 Task: Add Attachment from Trello to Card Card0000000198 in Board Board0000000050 in Workspace WS0000000017 in Trello. Add Cover Blue to Card Card0000000198 in Board Board0000000050 in Workspace WS0000000017 in Trello. Add "Copy Card To …" Button titled Button0000000198 to "bottom" of the list "To Do" to Card Card0000000198 in Board Board0000000050 in Workspace WS0000000017 in Trello. Add Description DS0000000198 to Card Card0000000198 in Board Board0000000050 in Workspace WS0000000017 in Trello. Add Comment CM0000000198 to Card Card0000000198 in Board Board0000000050 in Workspace WS0000000017 in Trello
Action: Mouse moved to (342, 335)
Screenshot: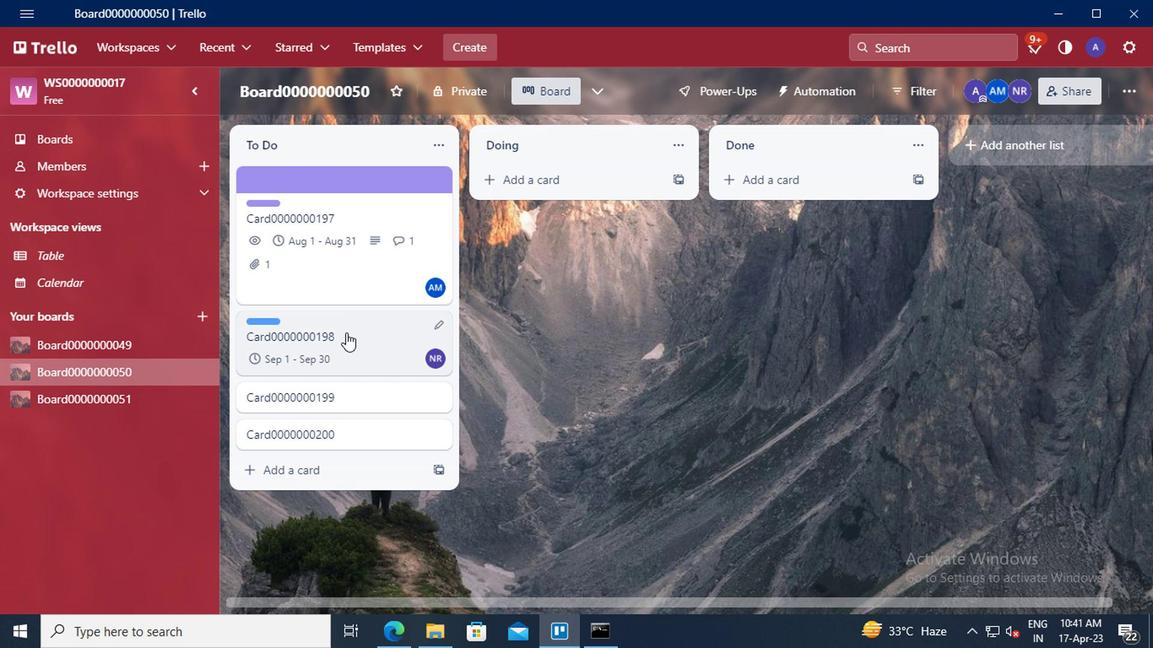 
Action: Mouse pressed left at (342, 335)
Screenshot: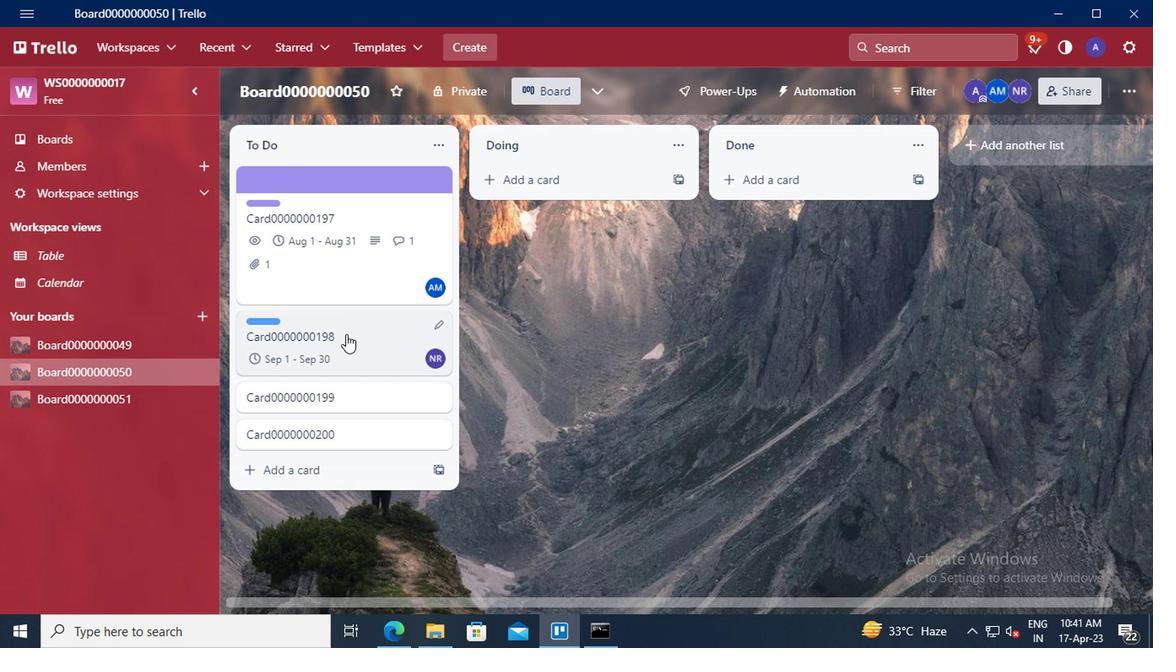 
Action: Mouse moved to (786, 362)
Screenshot: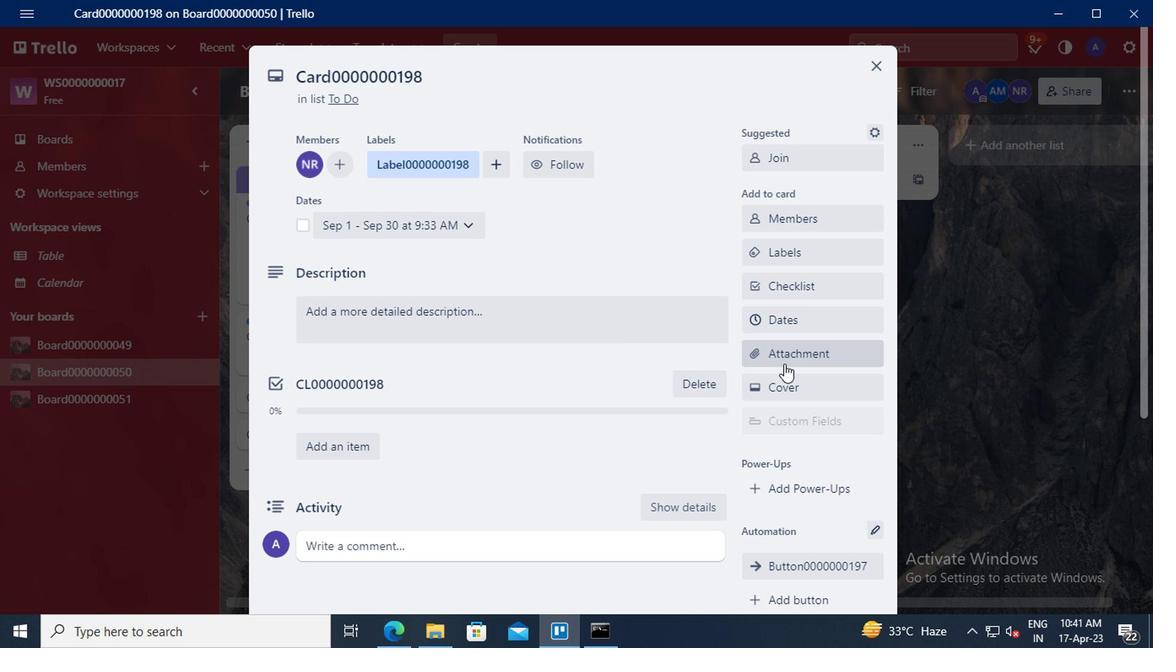
Action: Mouse pressed left at (786, 362)
Screenshot: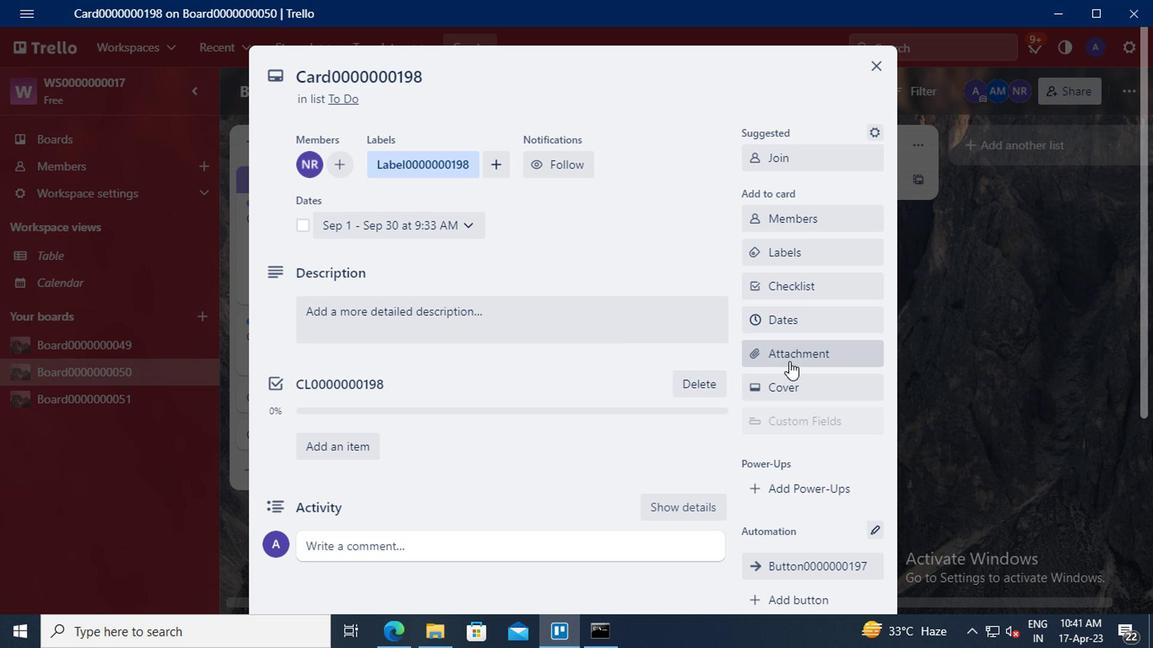 
Action: Mouse moved to (778, 180)
Screenshot: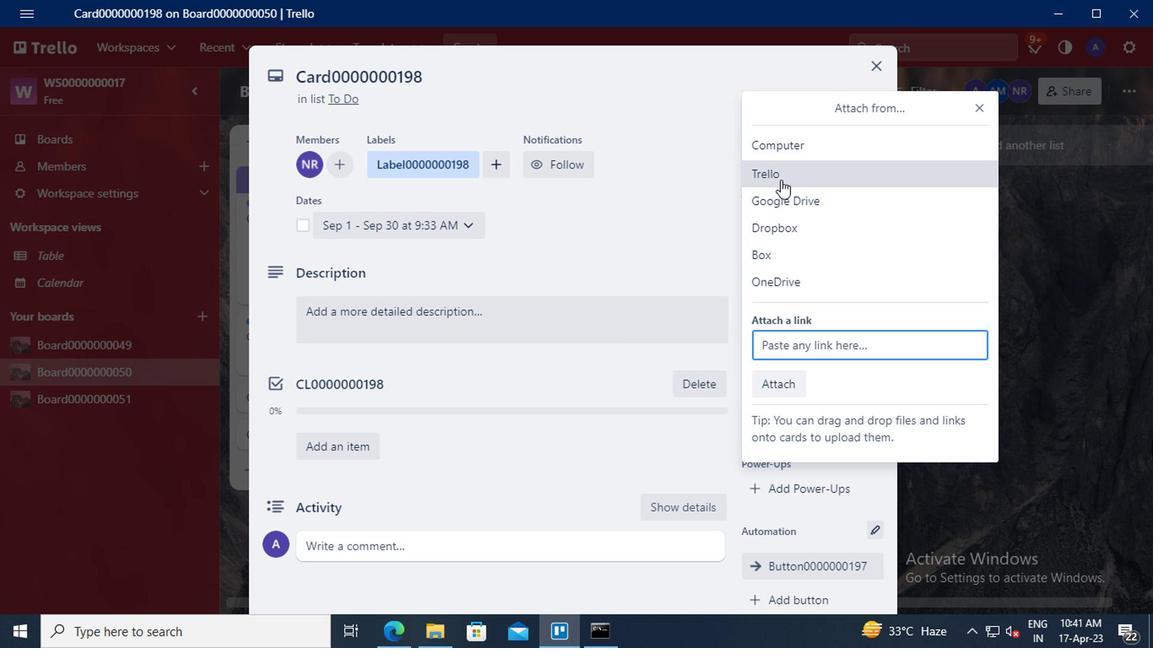 
Action: Mouse pressed left at (778, 180)
Screenshot: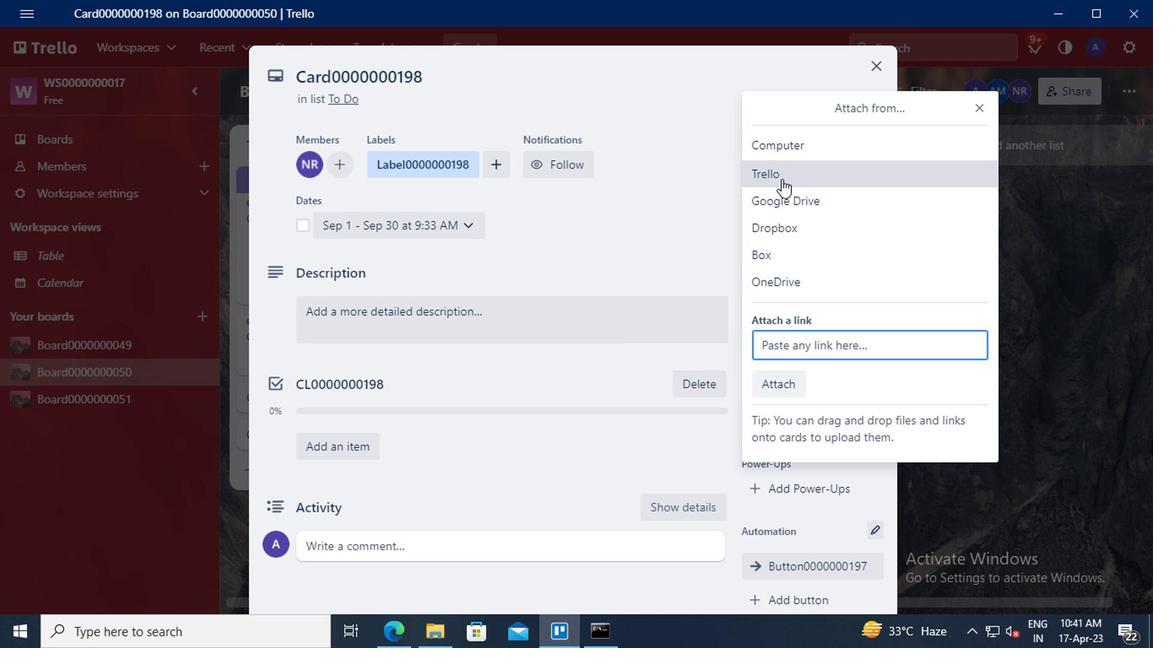 
Action: Mouse moved to (781, 207)
Screenshot: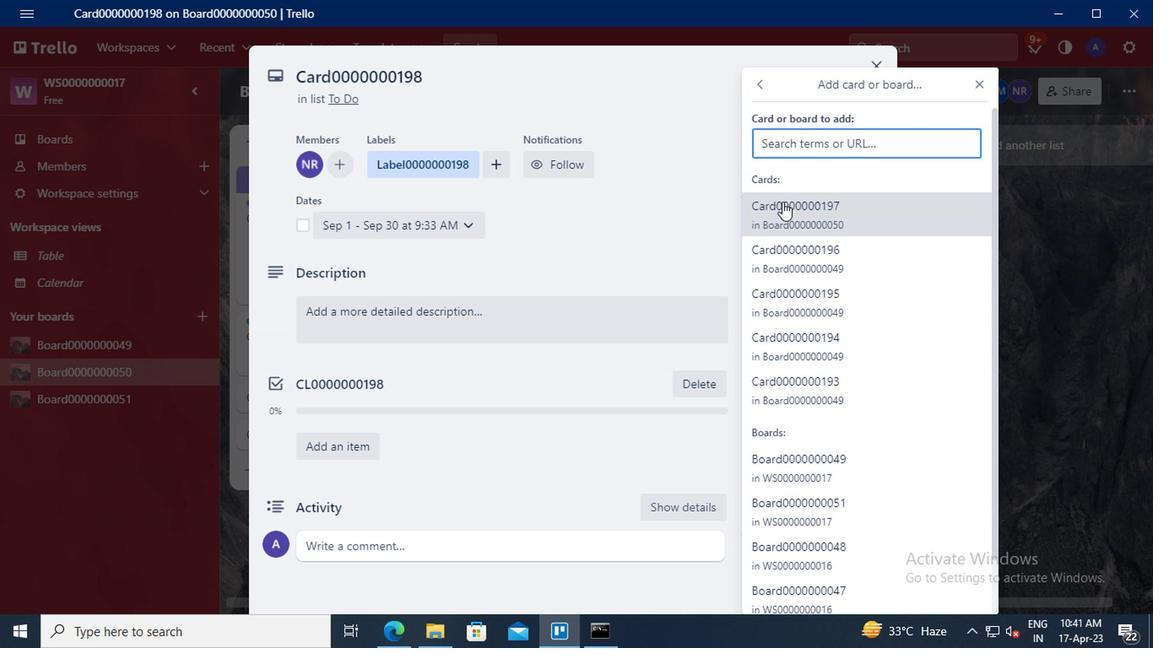 
Action: Mouse pressed left at (781, 207)
Screenshot: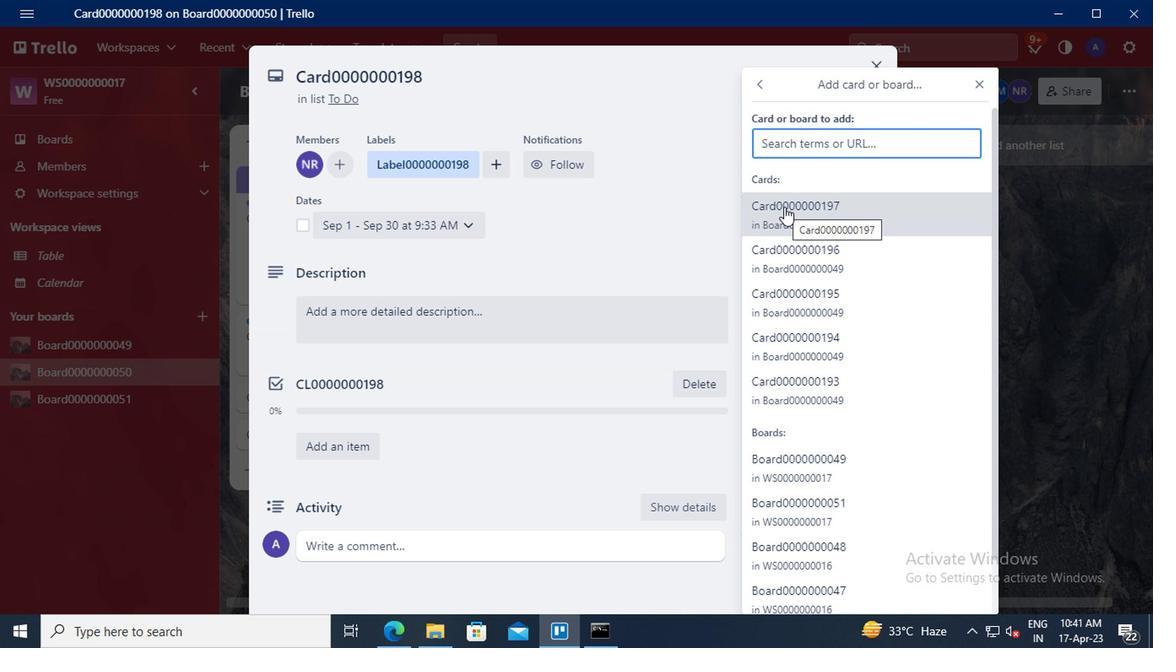 
Action: Mouse moved to (785, 386)
Screenshot: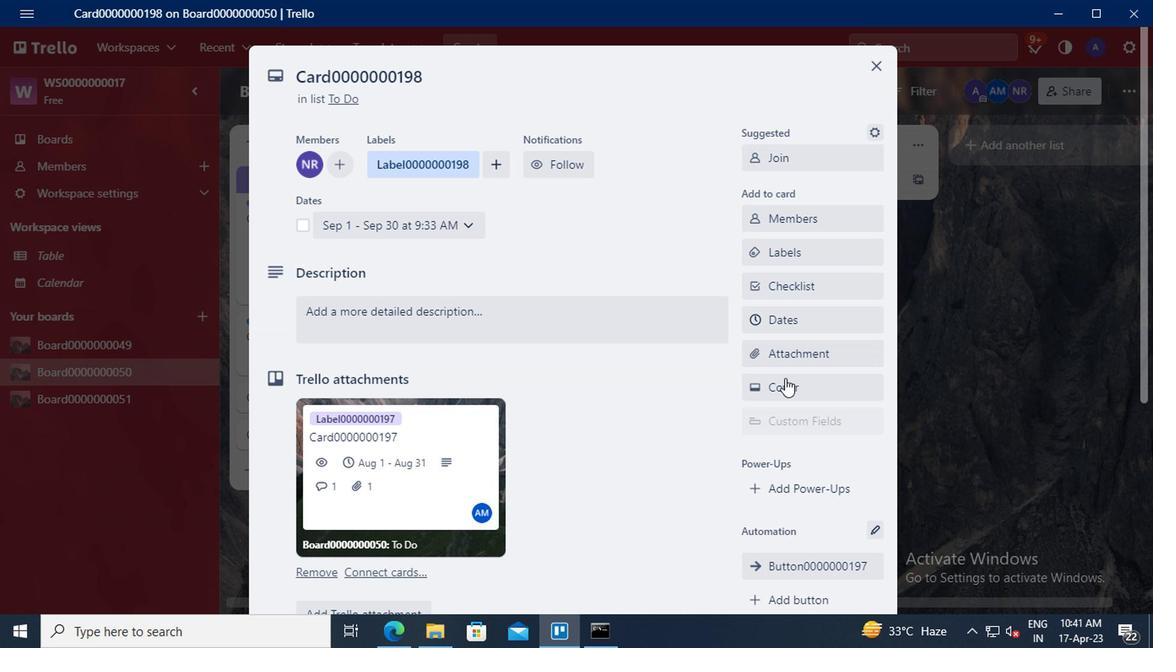 
Action: Mouse pressed left at (785, 386)
Screenshot: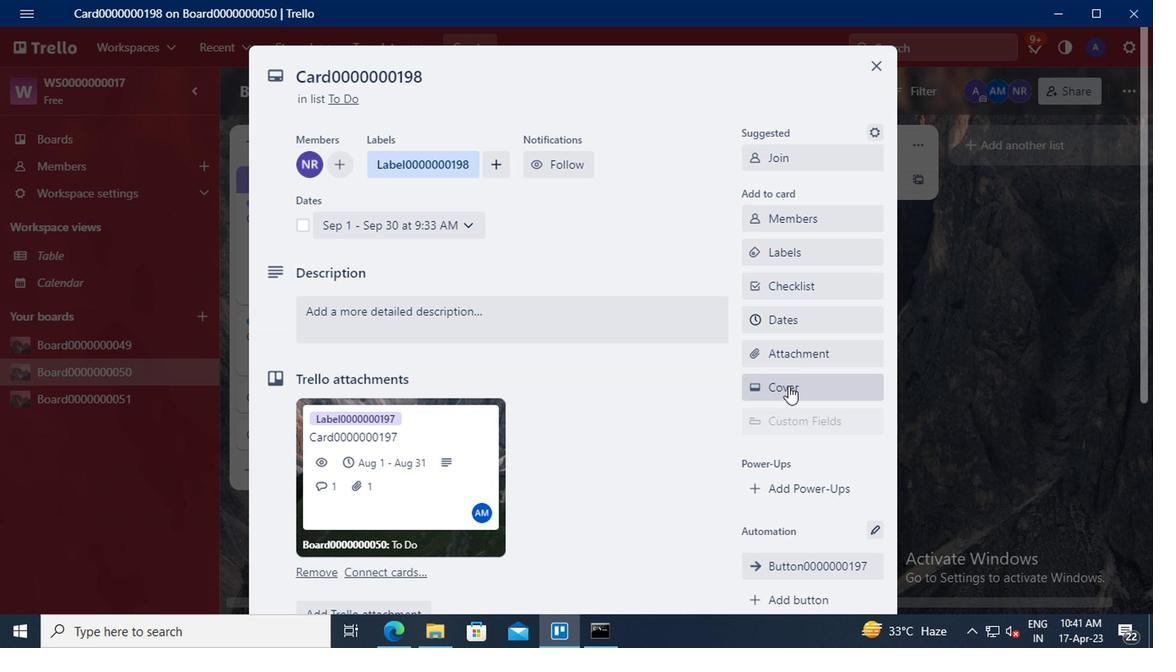 
Action: Mouse moved to (769, 315)
Screenshot: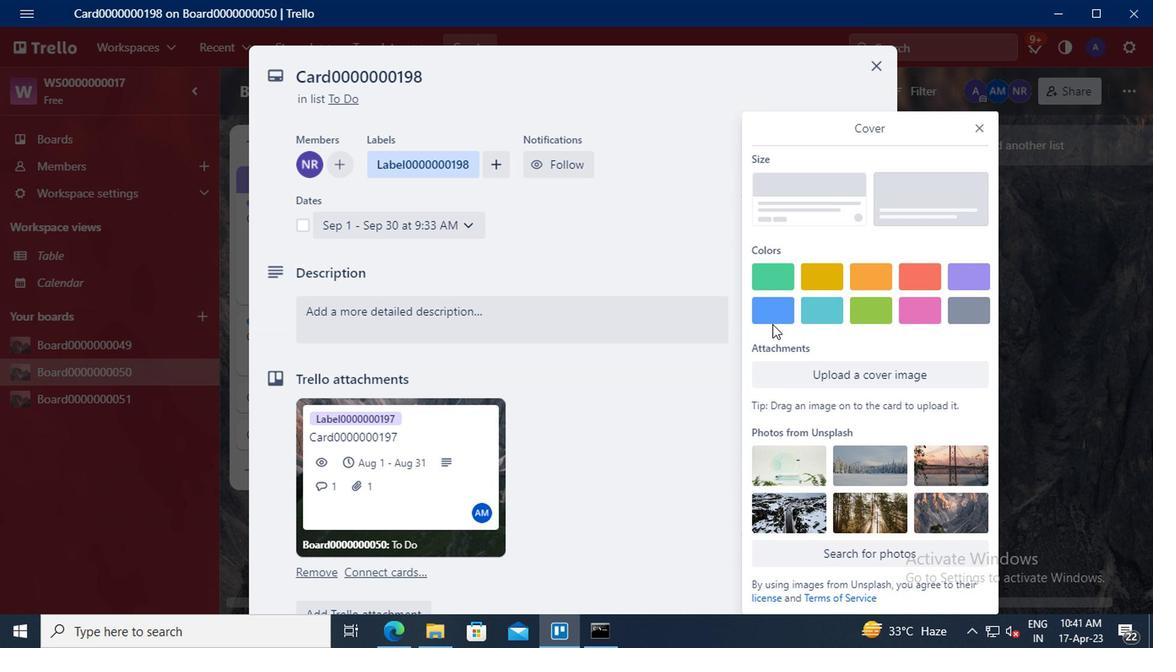 
Action: Mouse pressed left at (769, 315)
Screenshot: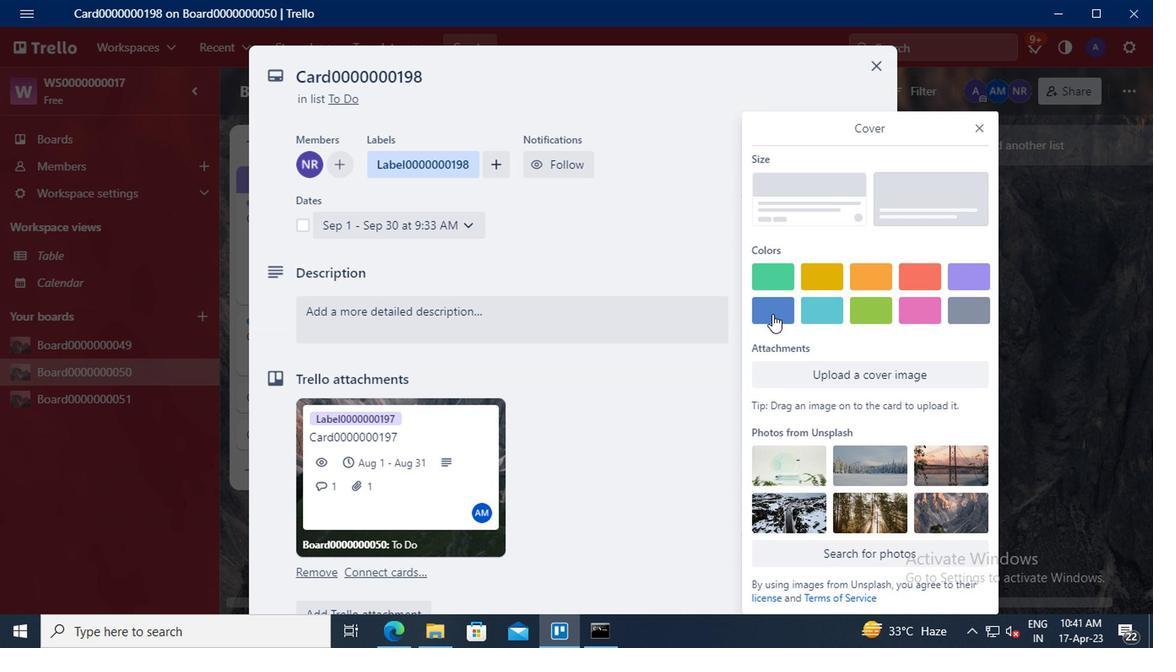 
Action: Mouse moved to (979, 99)
Screenshot: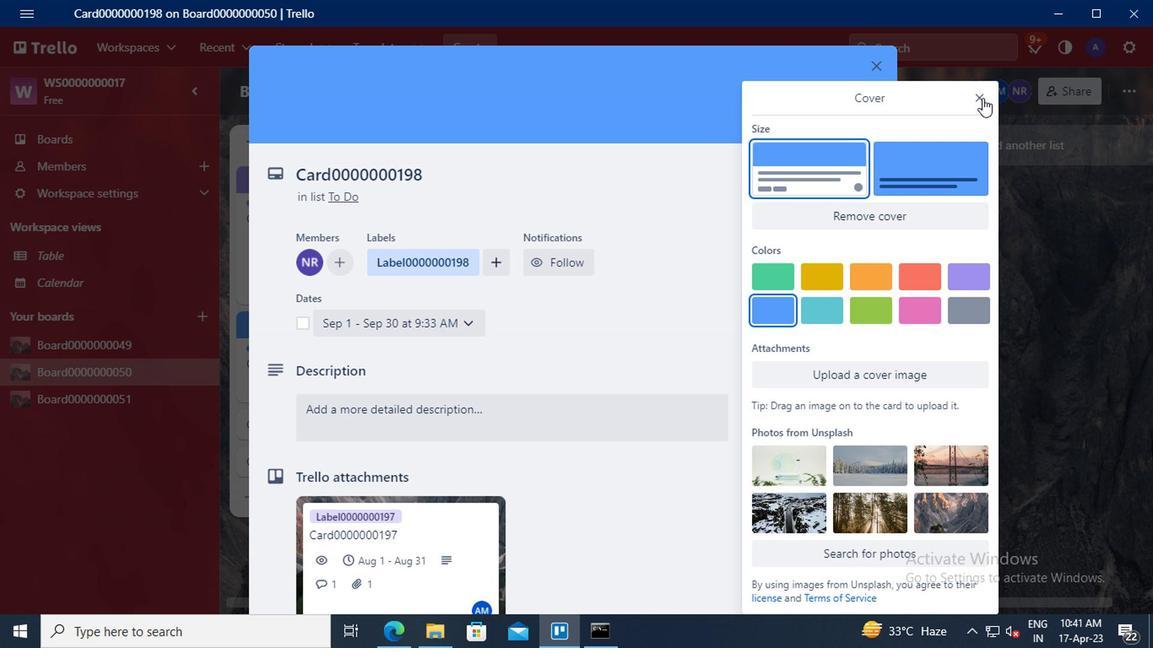 
Action: Mouse pressed left at (979, 99)
Screenshot: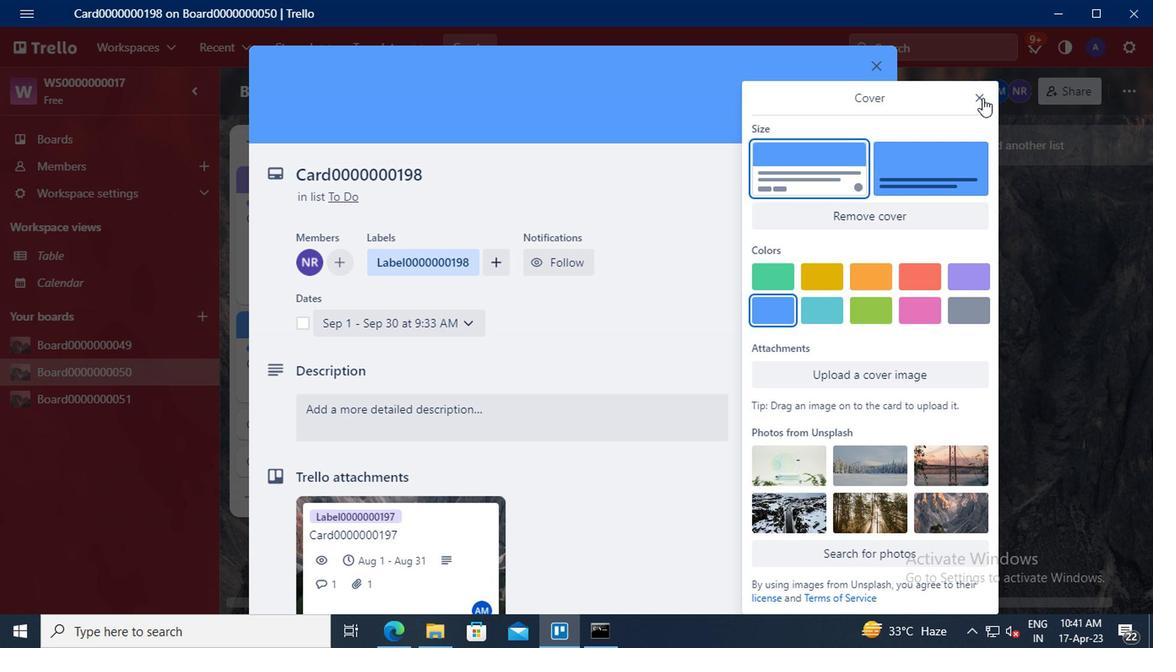 
Action: Mouse moved to (805, 295)
Screenshot: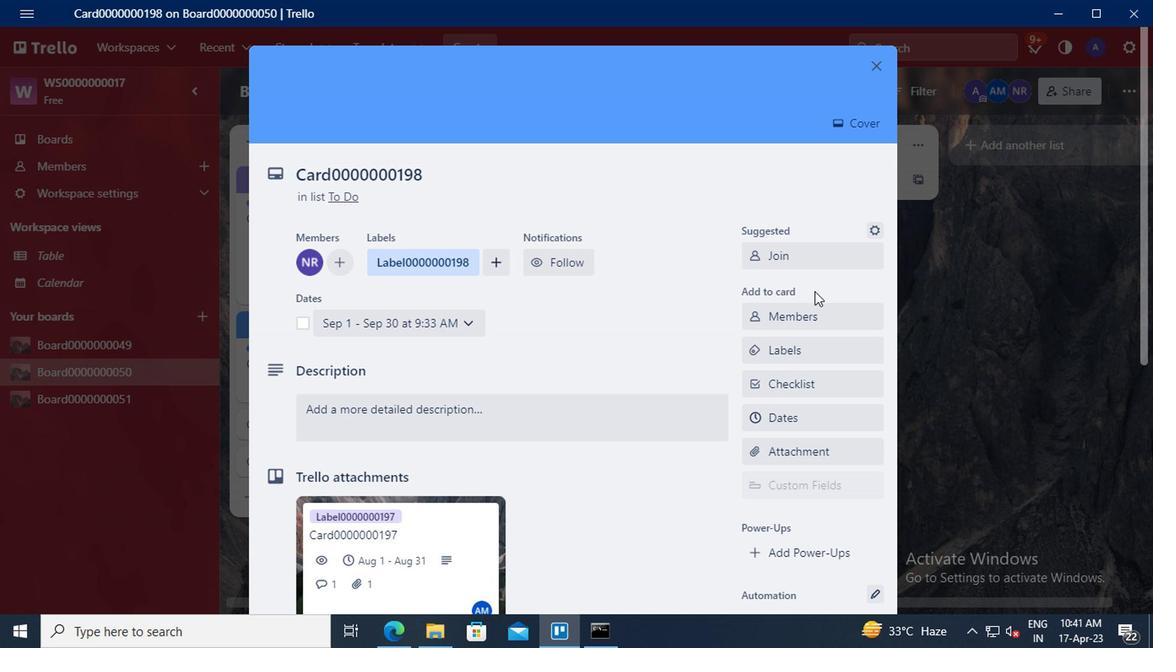 
Action: Mouse scrolled (805, 294) with delta (0, 0)
Screenshot: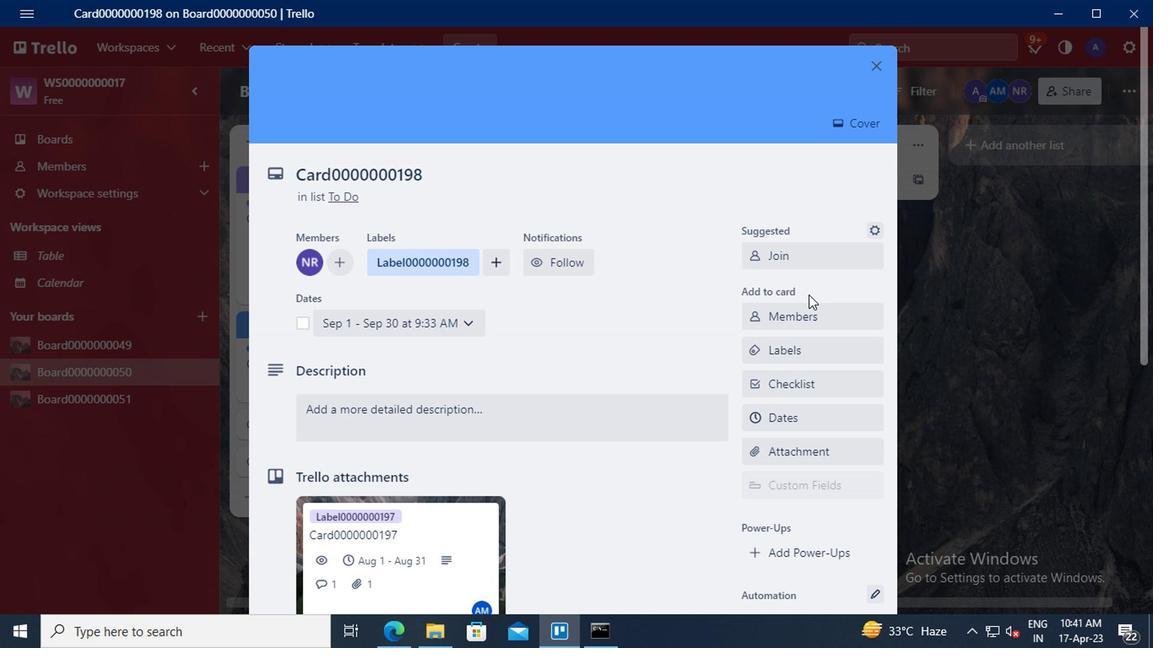 
Action: Mouse scrolled (805, 294) with delta (0, 0)
Screenshot: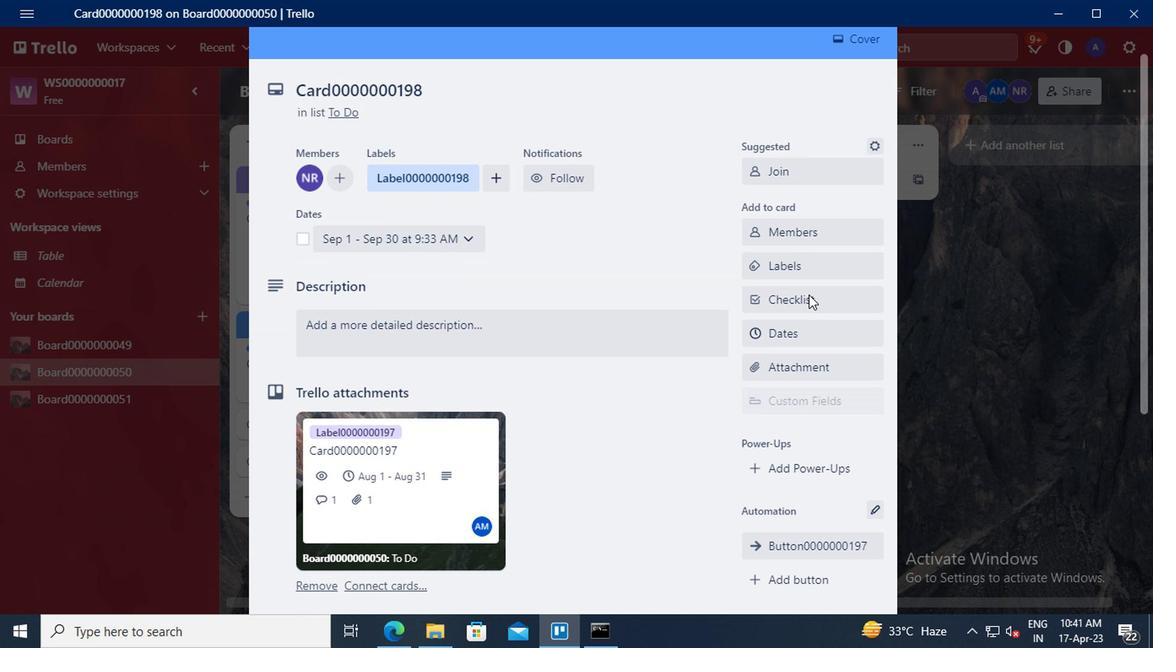 
Action: Mouse scrolled (805, 294) with delta (0, 0)
Screenshot: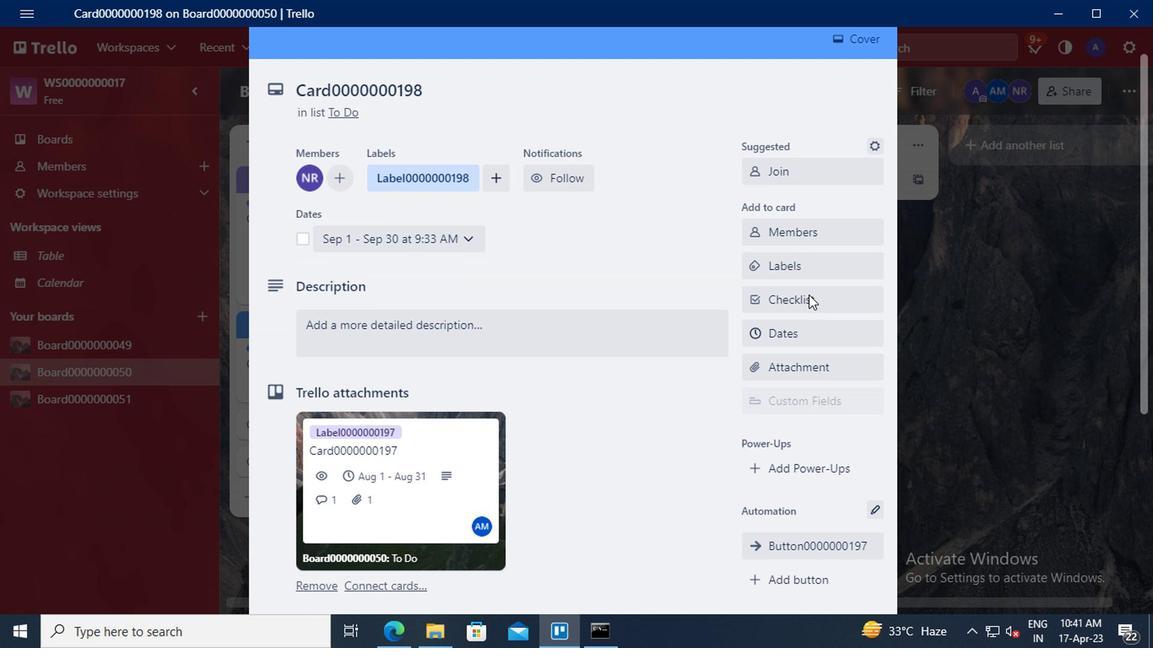 
Action: Mouse moved to (800, 411)
Screenshot: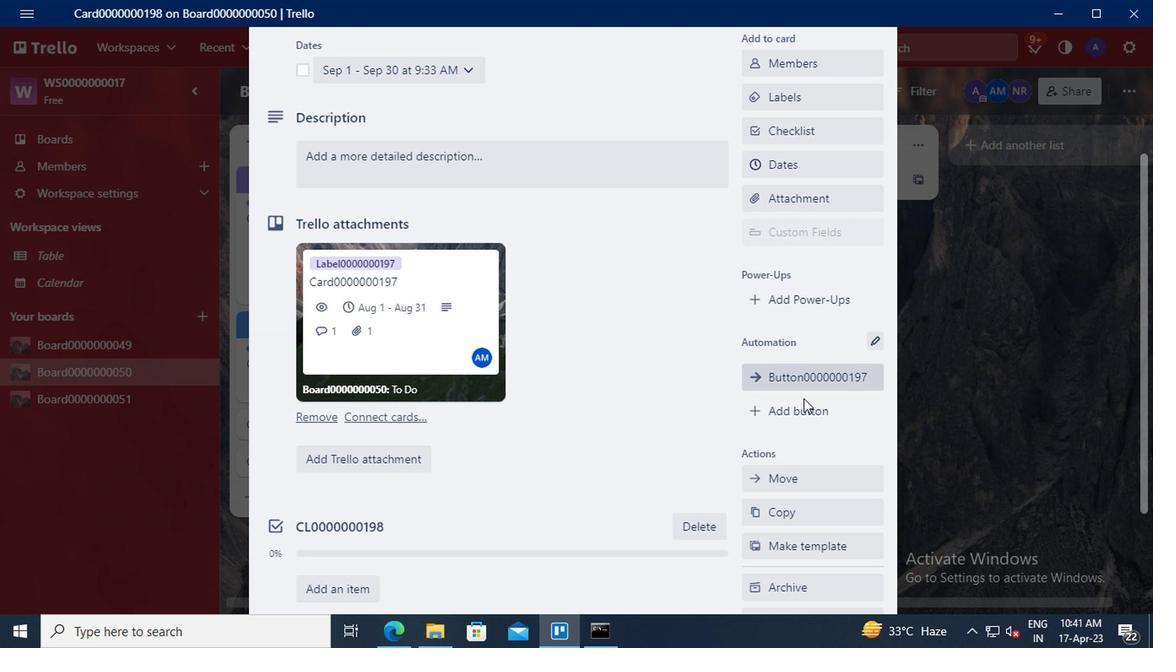 
Action: Mouse pressed left at (800, 411)
Screenshot: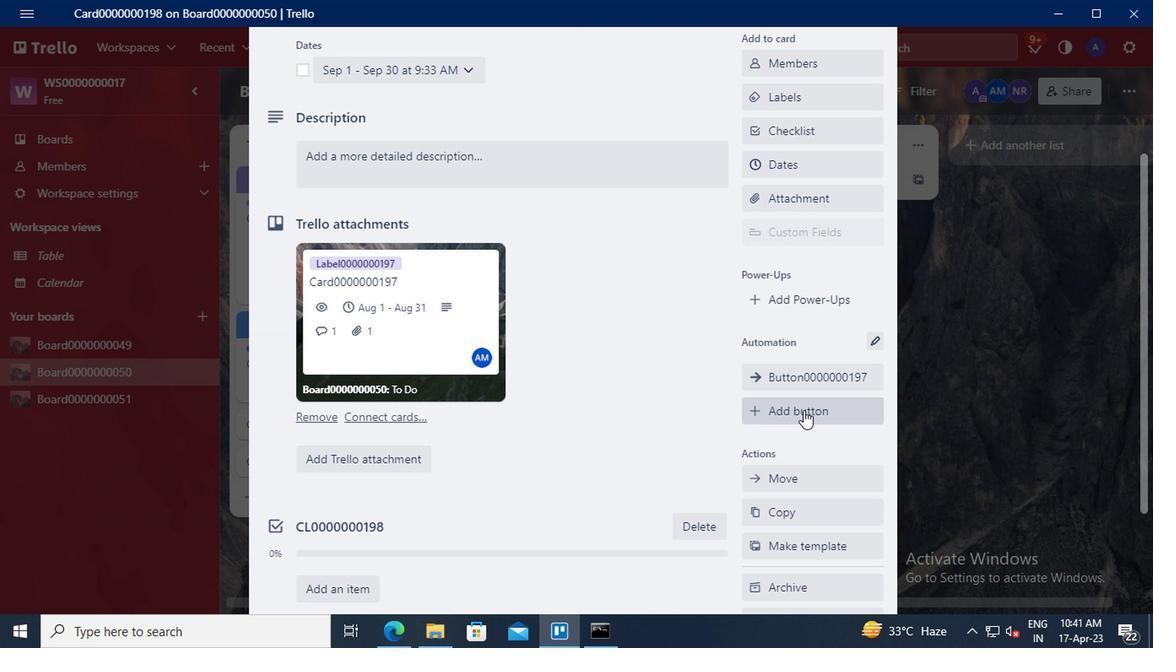 
Action: Mouse moved to (805, 195)
Screenshot: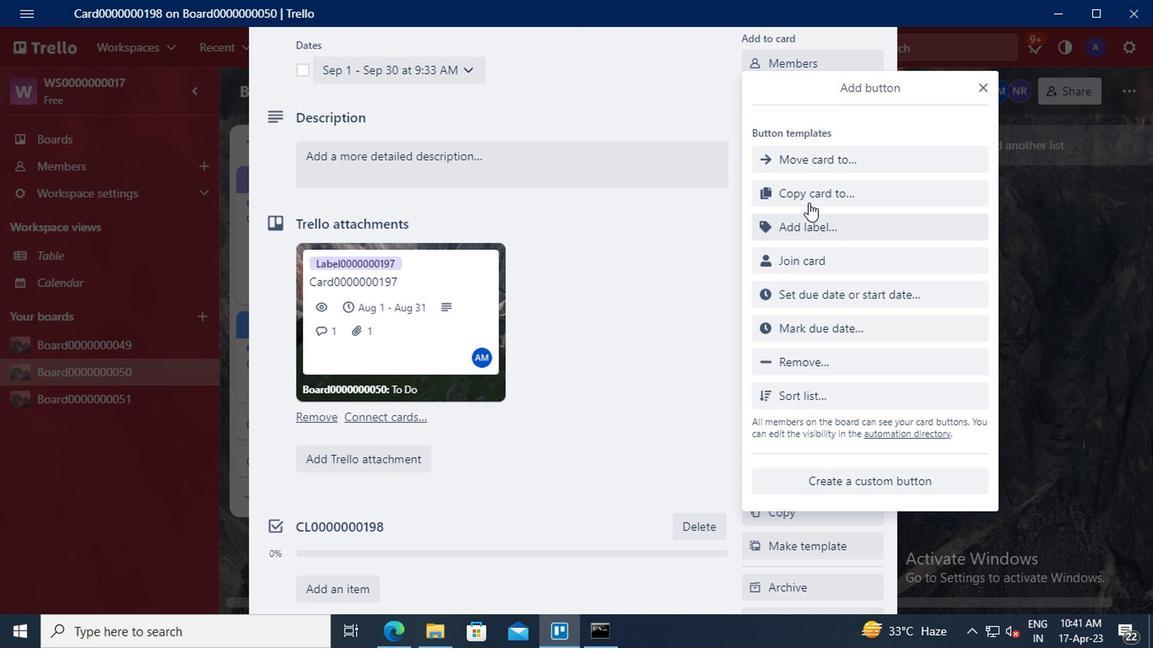 
Action: Mouse pressed left at (805, 195)
Screenshot: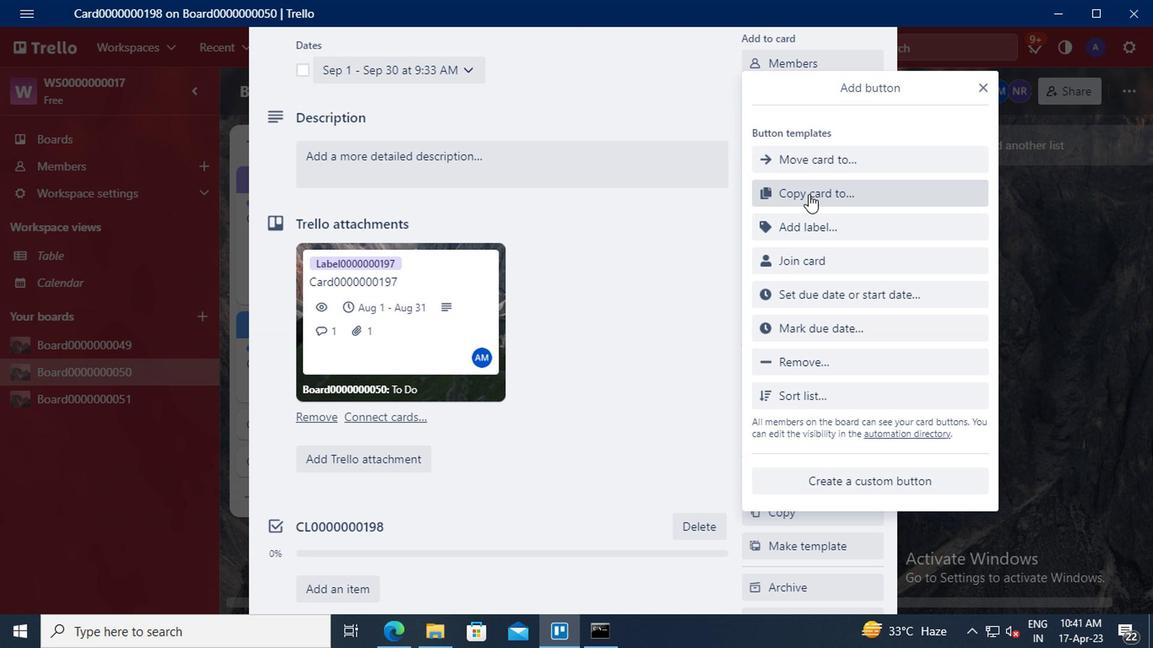 
Action: Mouse moved to (800, 157)
Screenshot: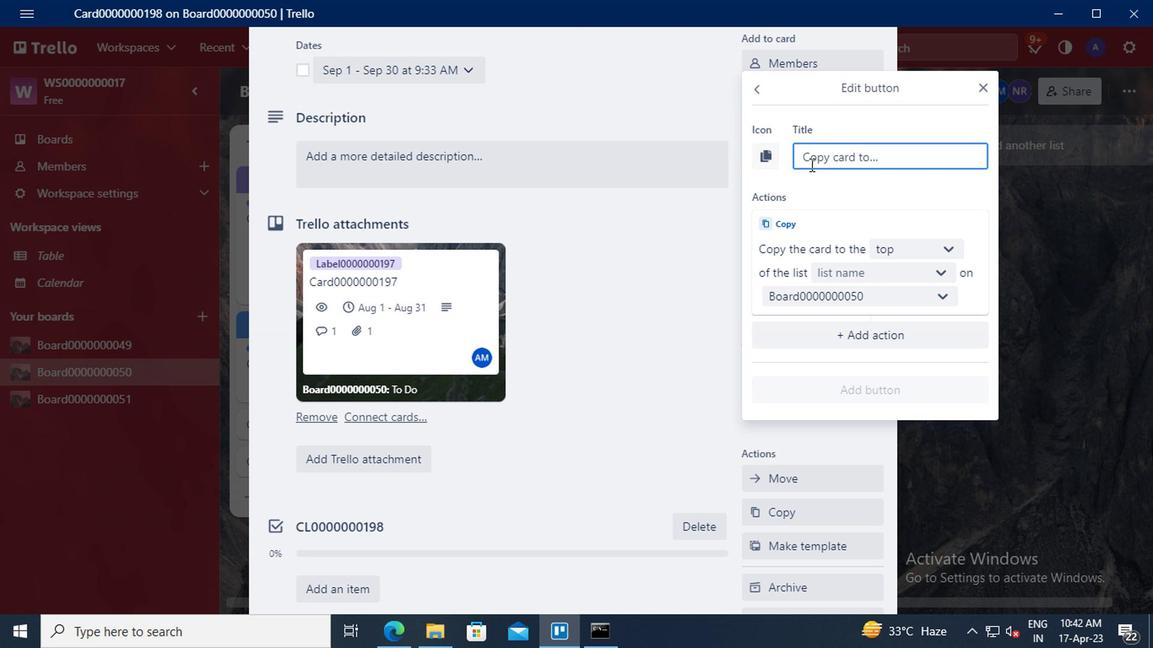 
Action: Mouse pressed left at (800, 157)
Screenshot: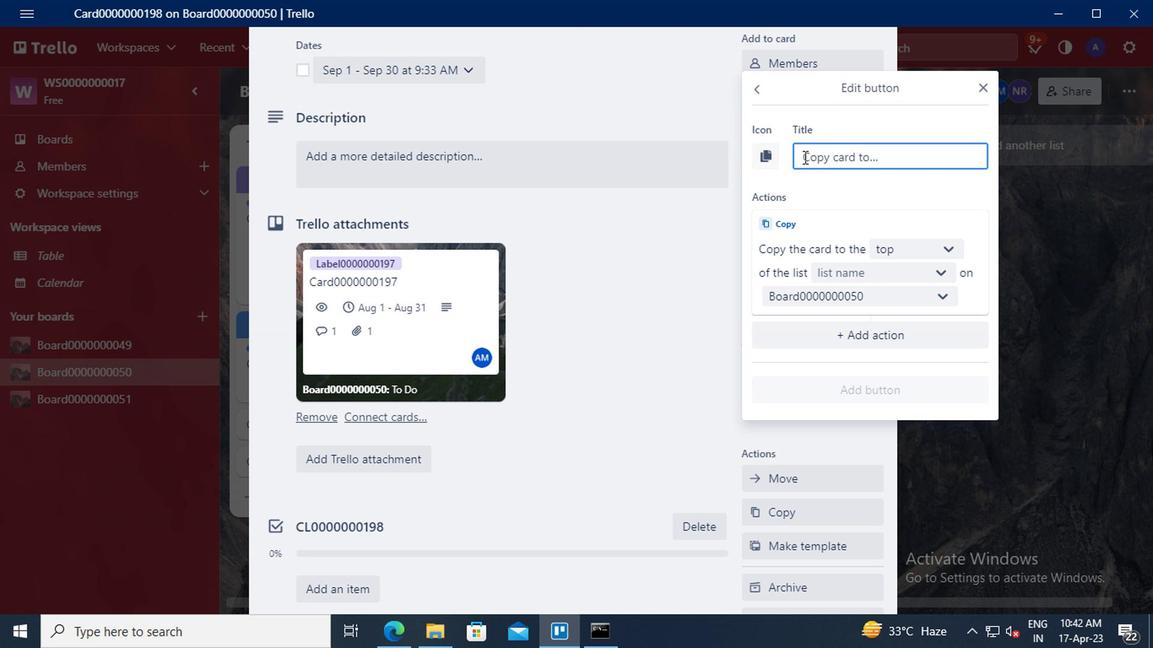 
Action: Mouse moved to (821, 162)
Screenshot: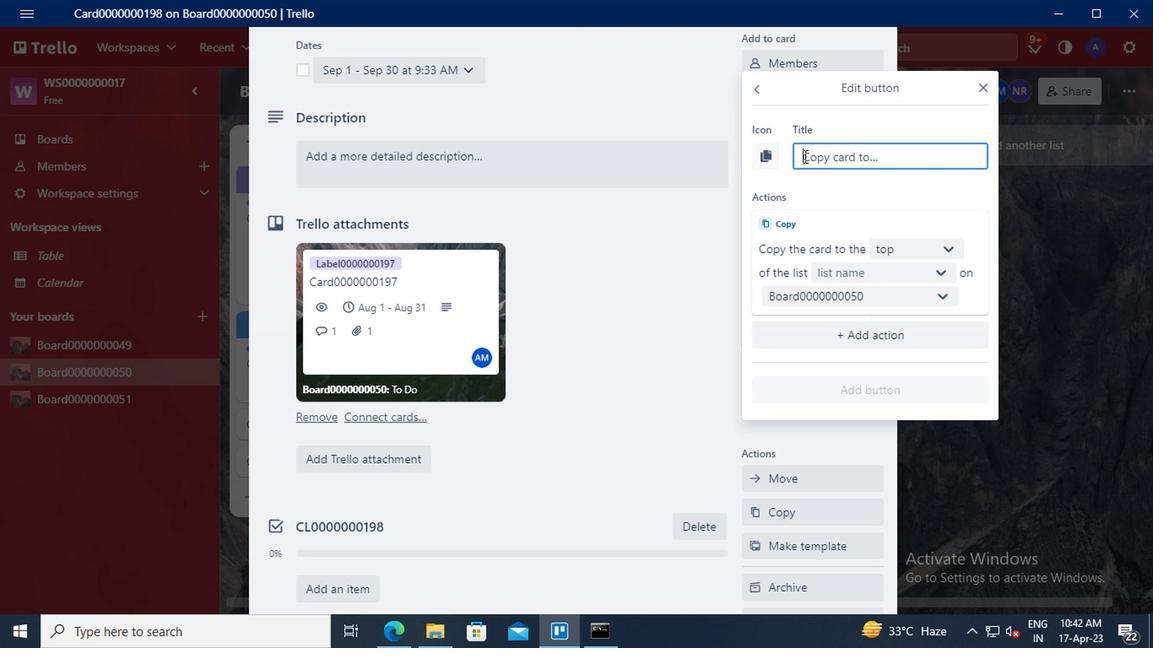 
Action: Key pressed <Key.shift>BUTTON0000000198
Screenshot: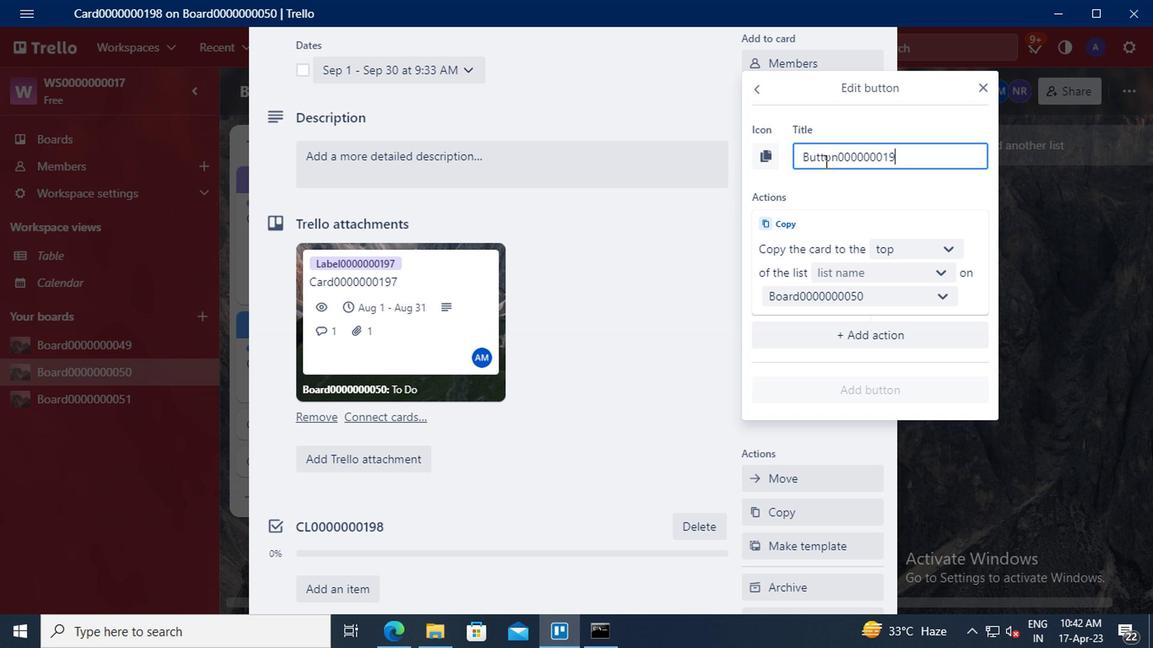 
Action: Mouse moved to (882, 247)
Screenshot: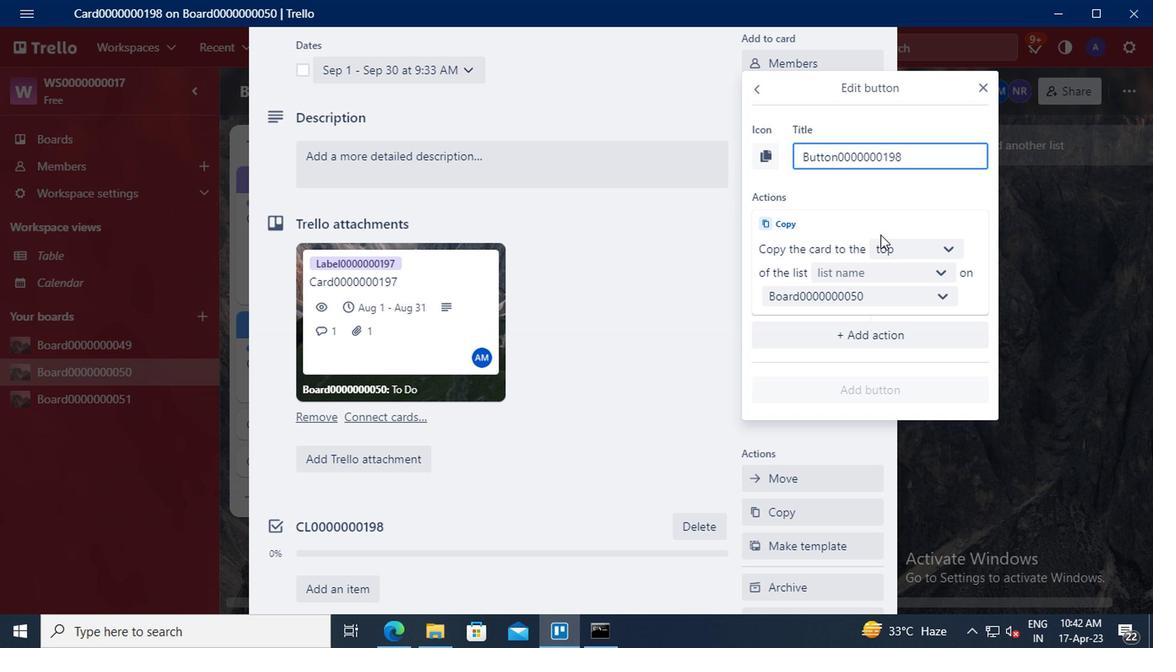 
Action: Mouse pressed left at (882, 247)
Screenshot: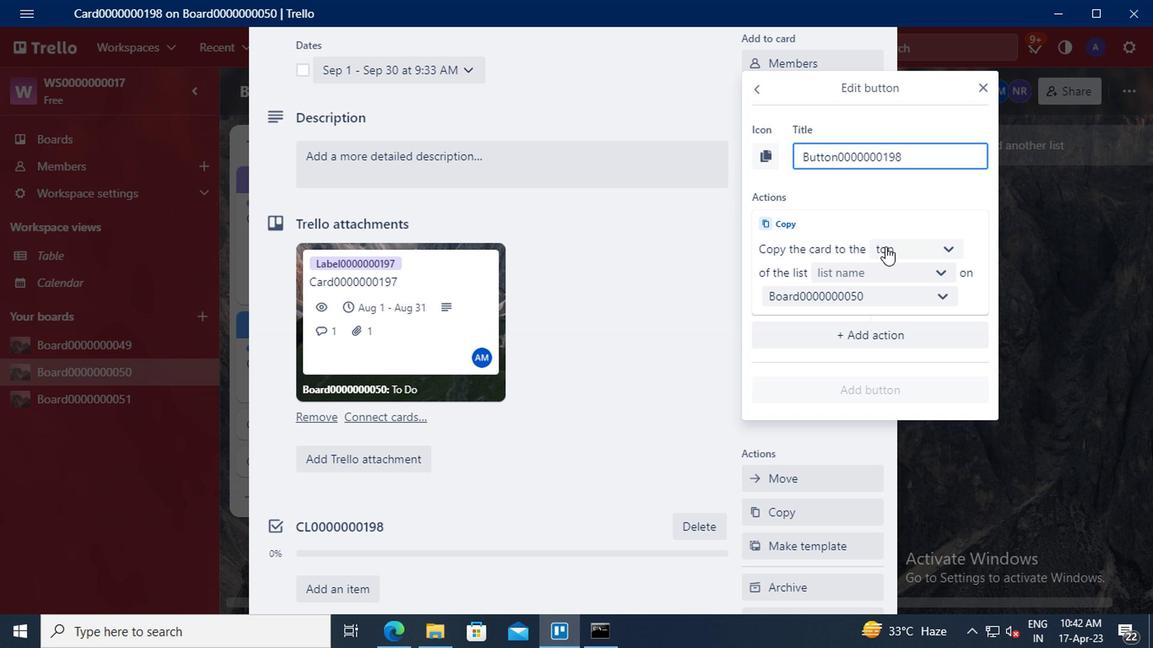 
Action: Mouse moved to (886, 313)
Screenshot: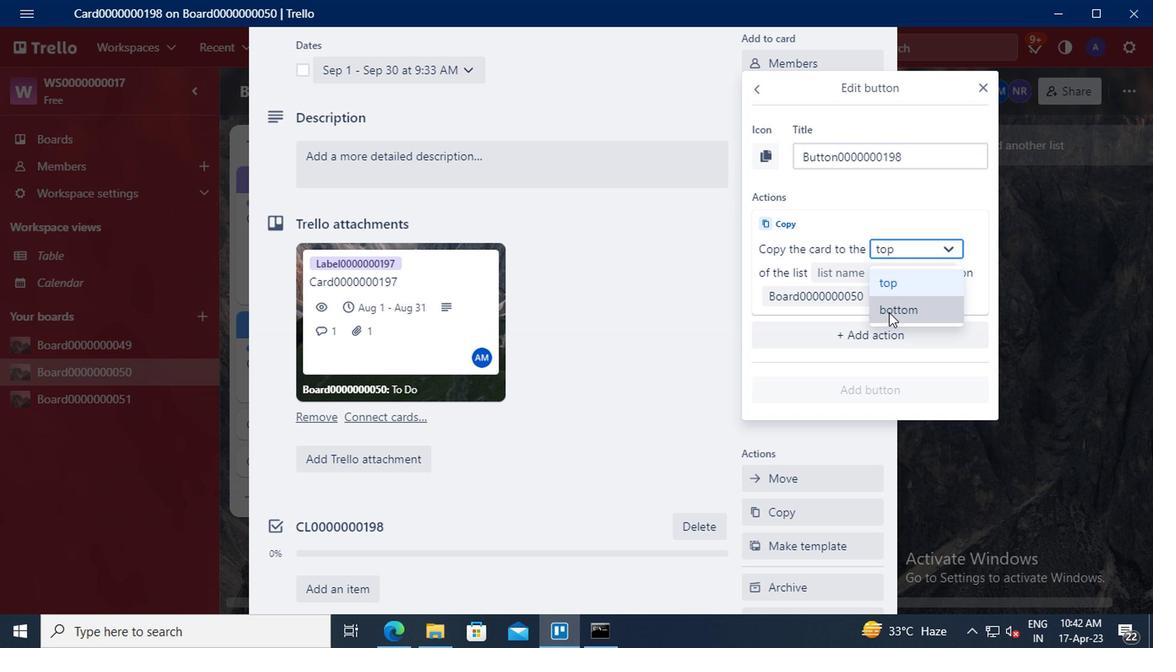 
Action: Mouse pressed left at (886, 313)
Screenshot: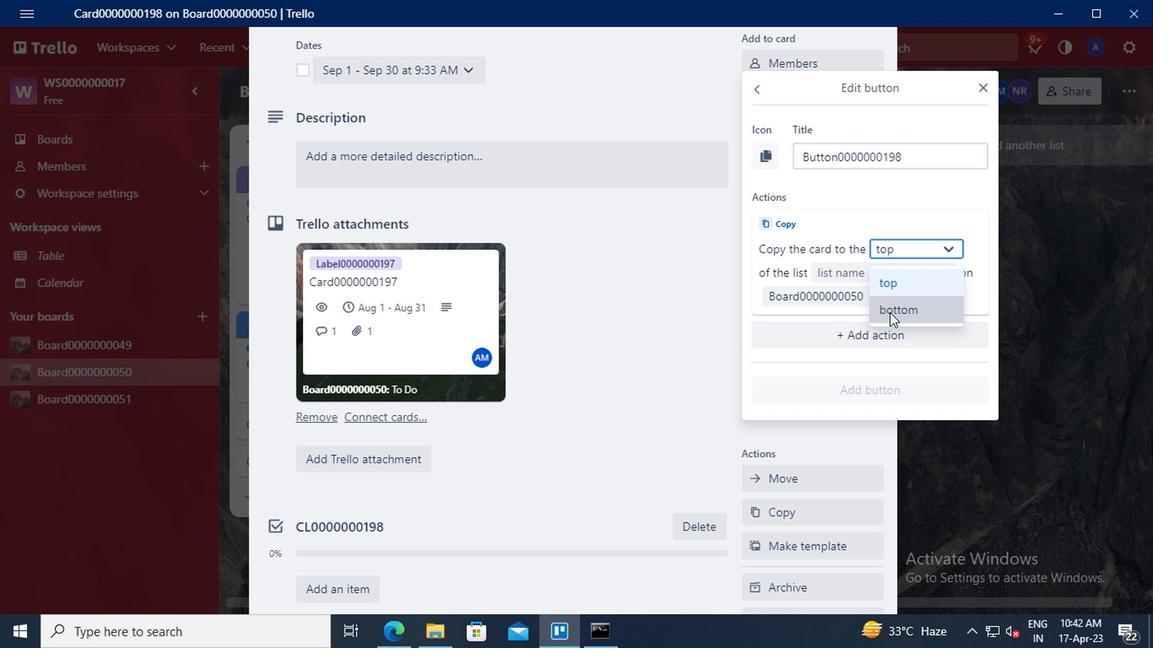 
Action: Mouse moved to (860, 273)
Screenshot: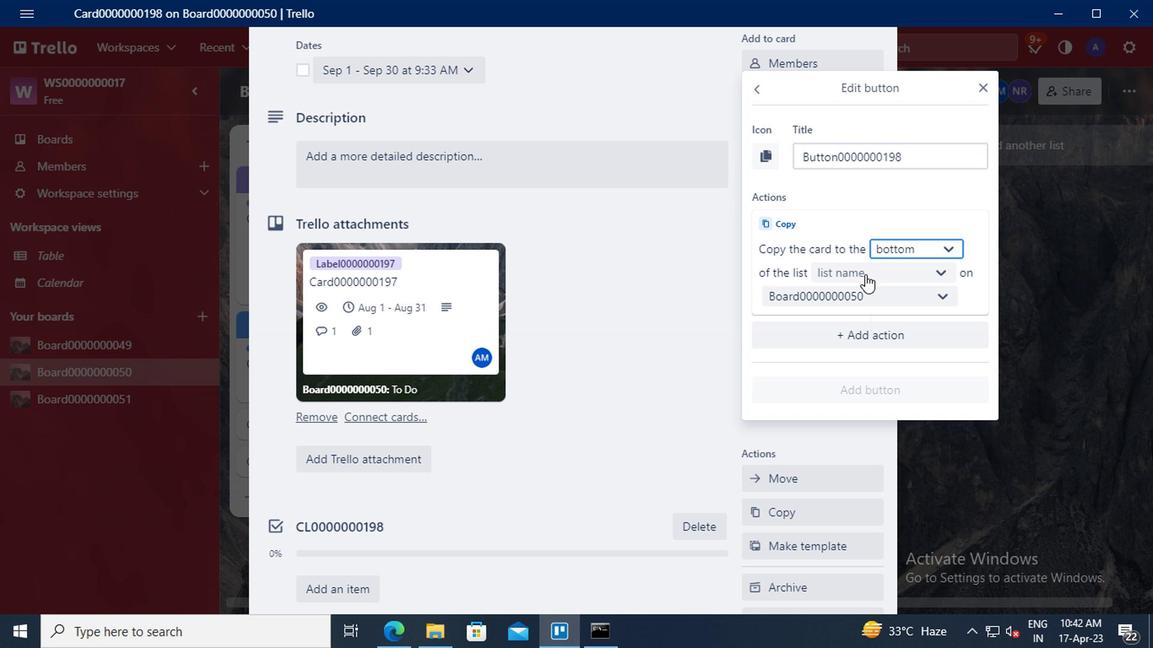 
Action: Mouse pressed left at (860, 273)
Screenshot: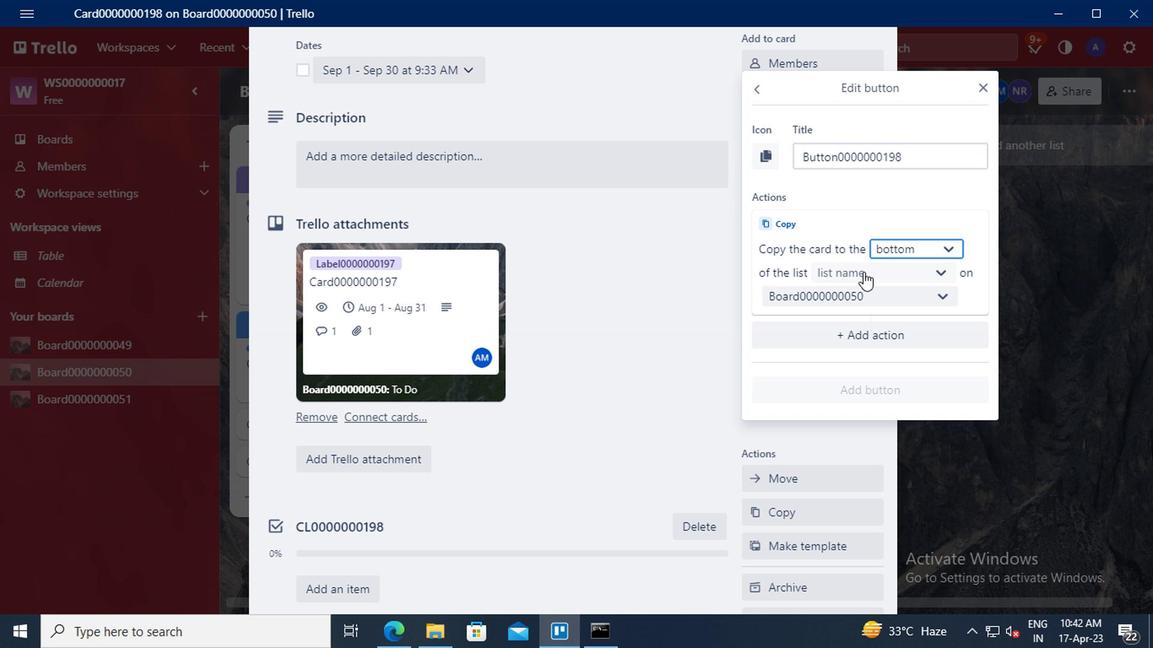 
Action: Mouse moved to (858, 298)
Screenshot: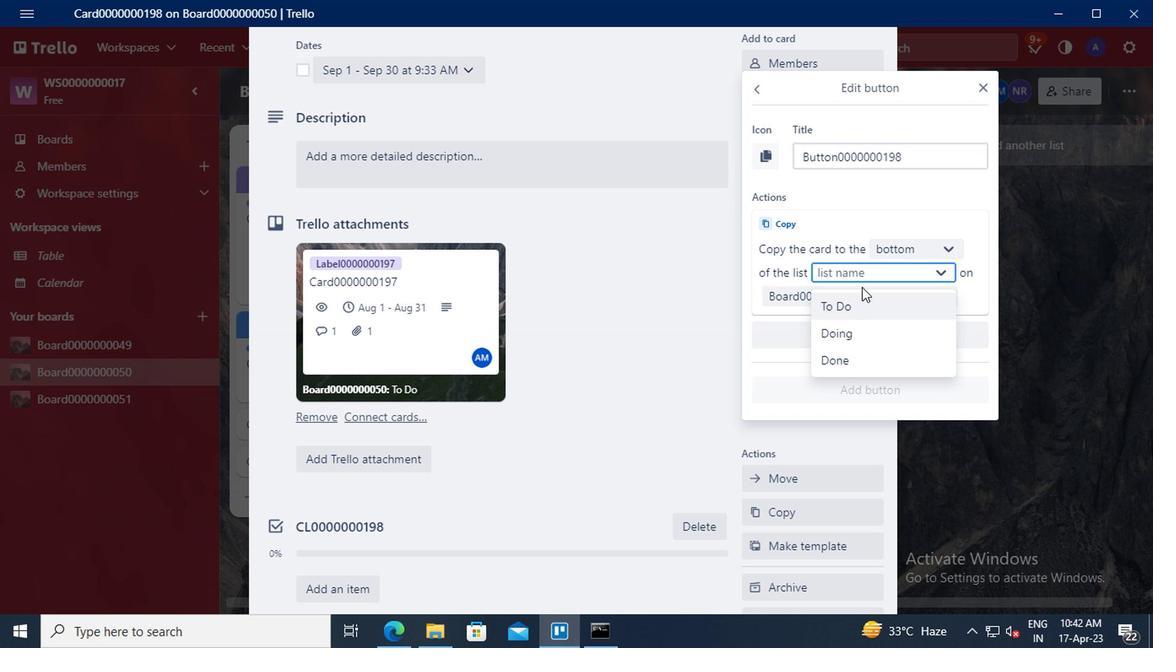 
Action: Mouse pressed left at (858, 298)
Screenshot: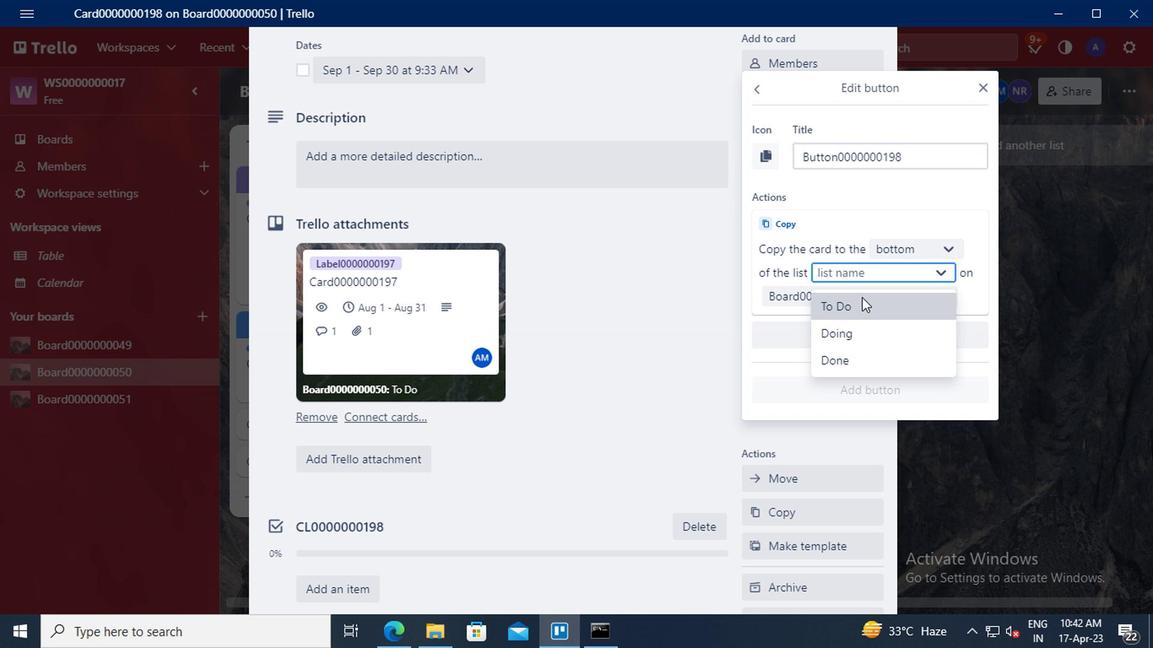 
Action: Mouse moved to (860, 389)
Screenshot: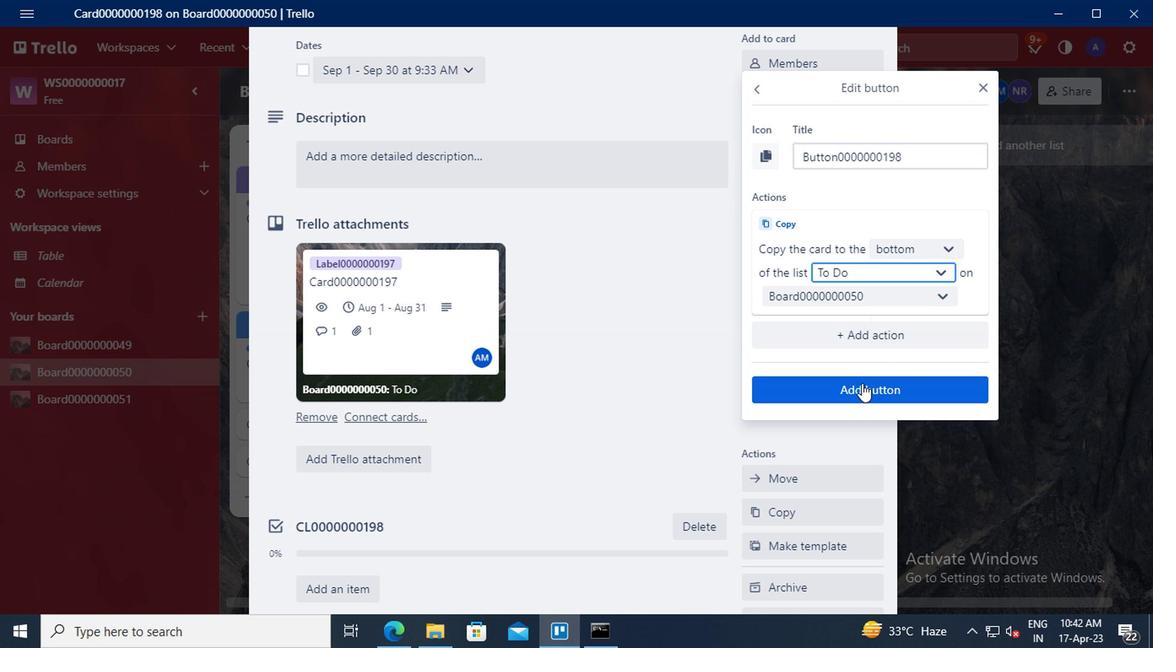 
Action: Mouse pressed left at (860, 389)
Screenshot: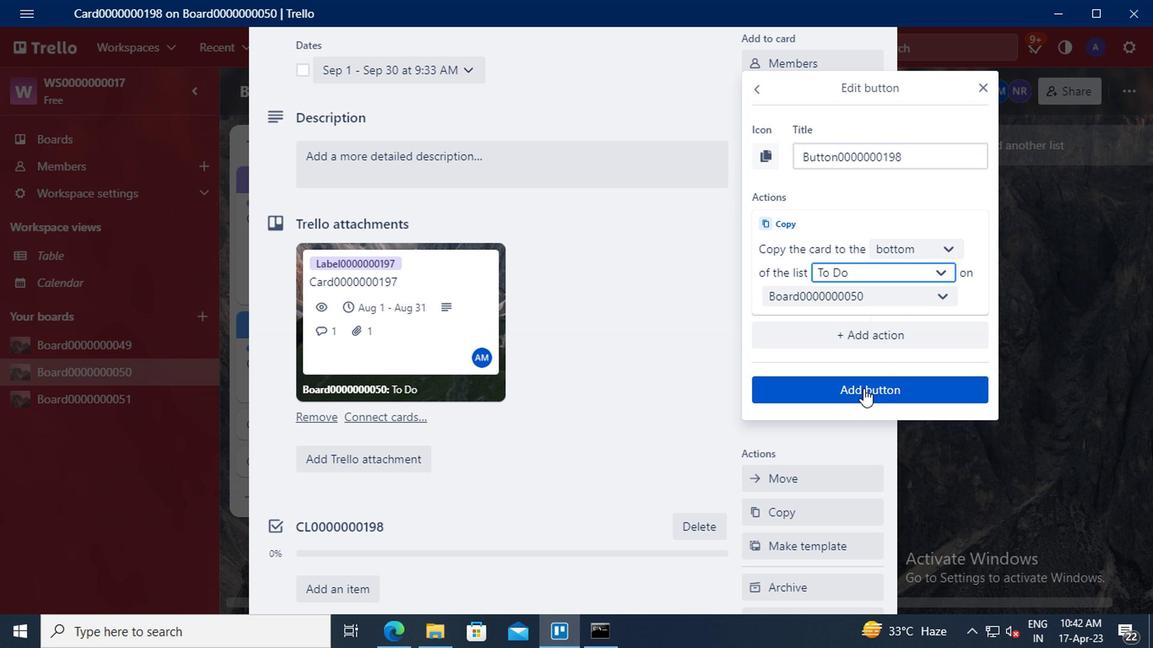 
Action: Mouse moved to (369, 171)
Screenshot: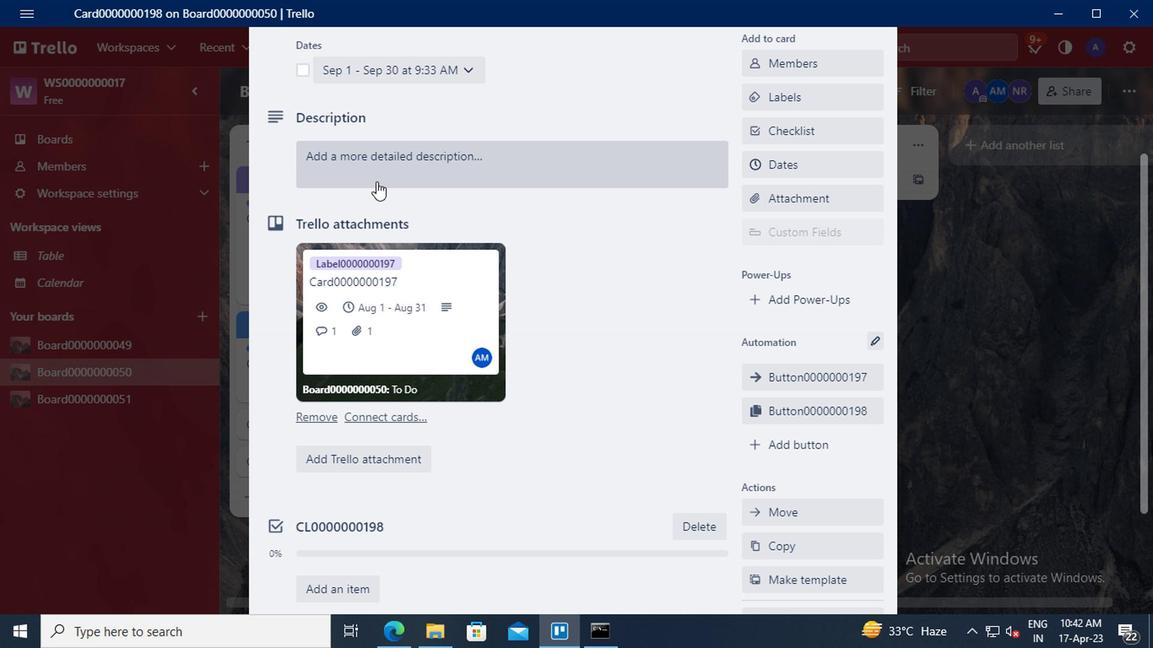 
Action: Mouse pressed left at (369, 171)
Screenshot: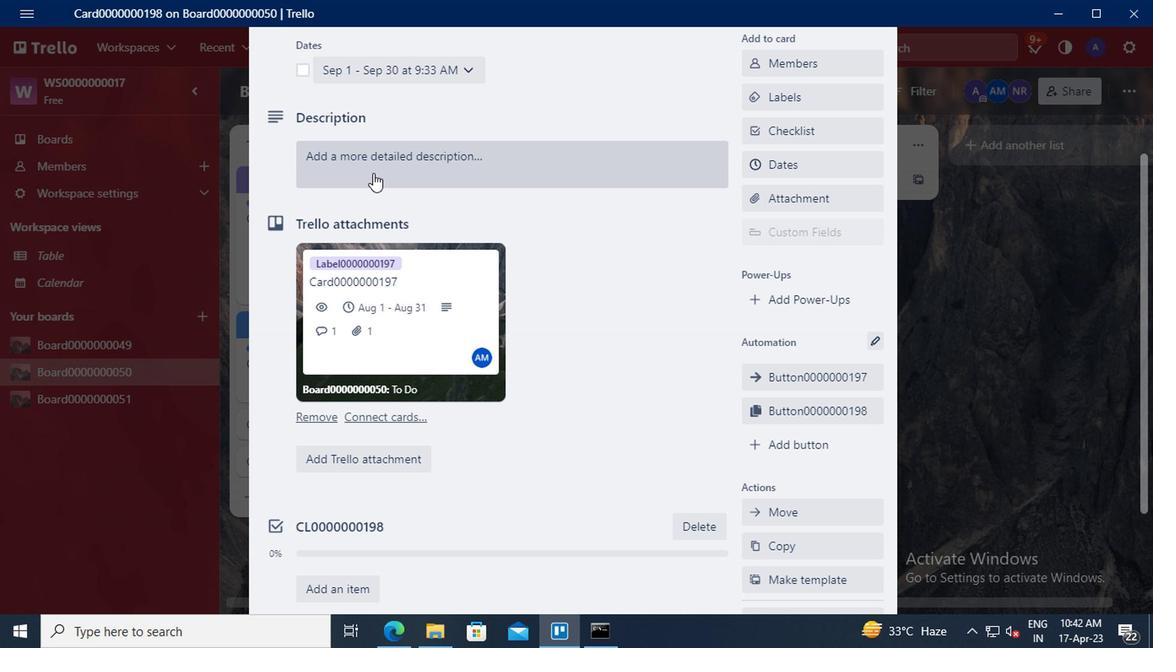 
Action: Mouse moved to (316, 211)
Screenshot: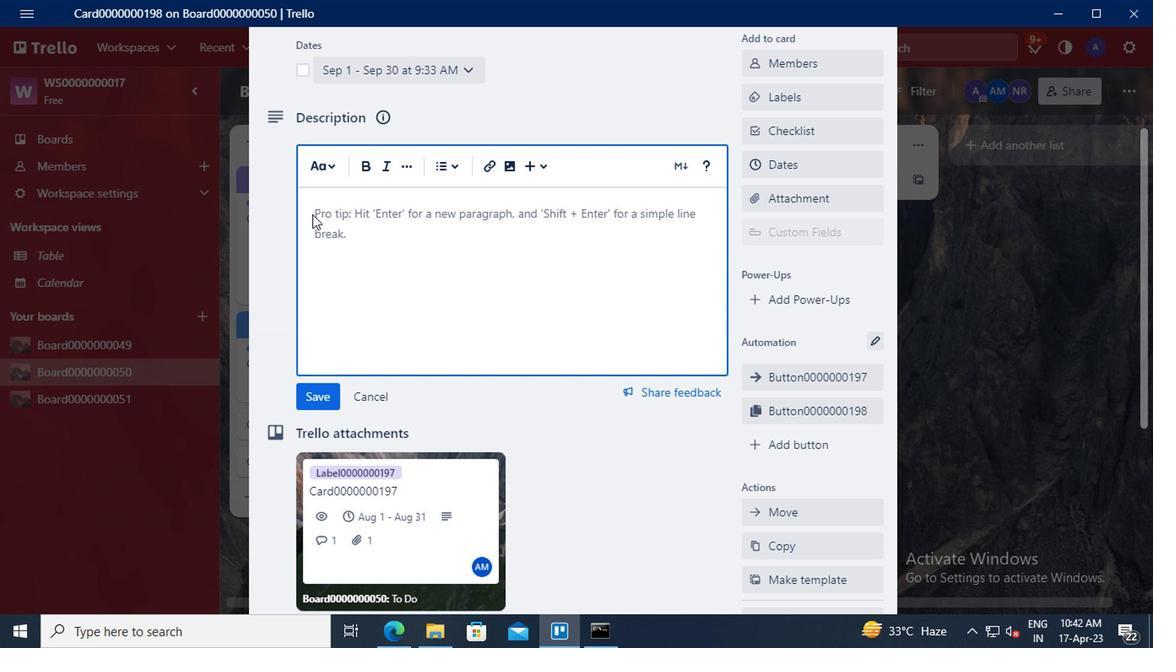 
Action: Mouse pressed left at (316, 211)
Screenshot: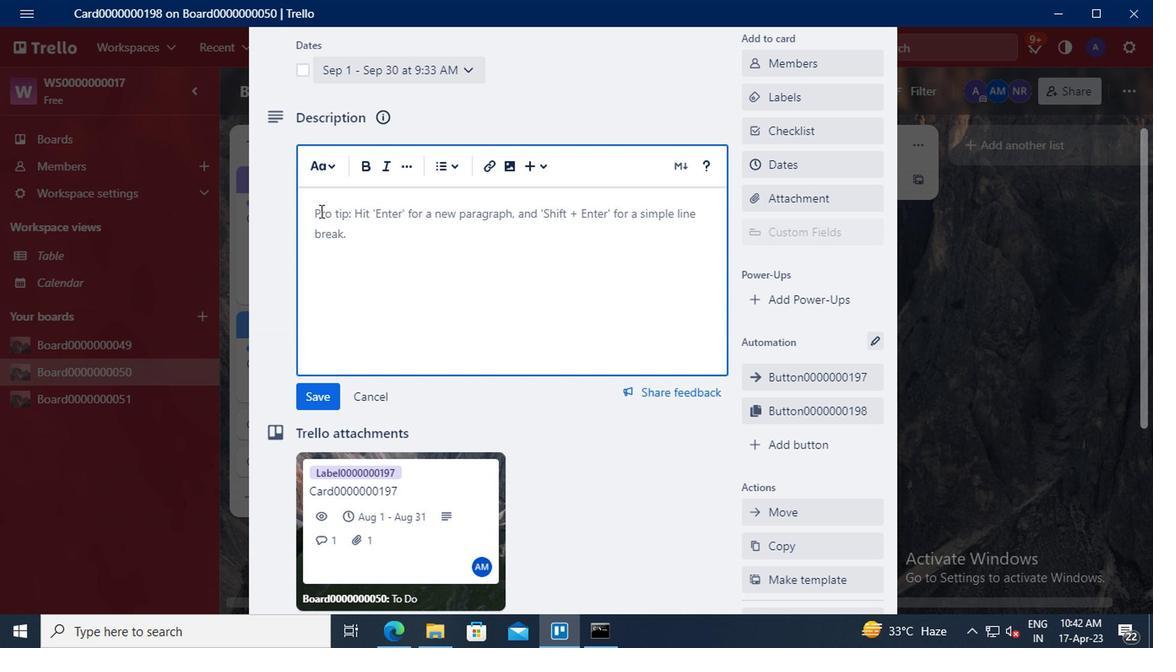 
Action: Key pressed <Key.shift>DS0000000198
Screenshot: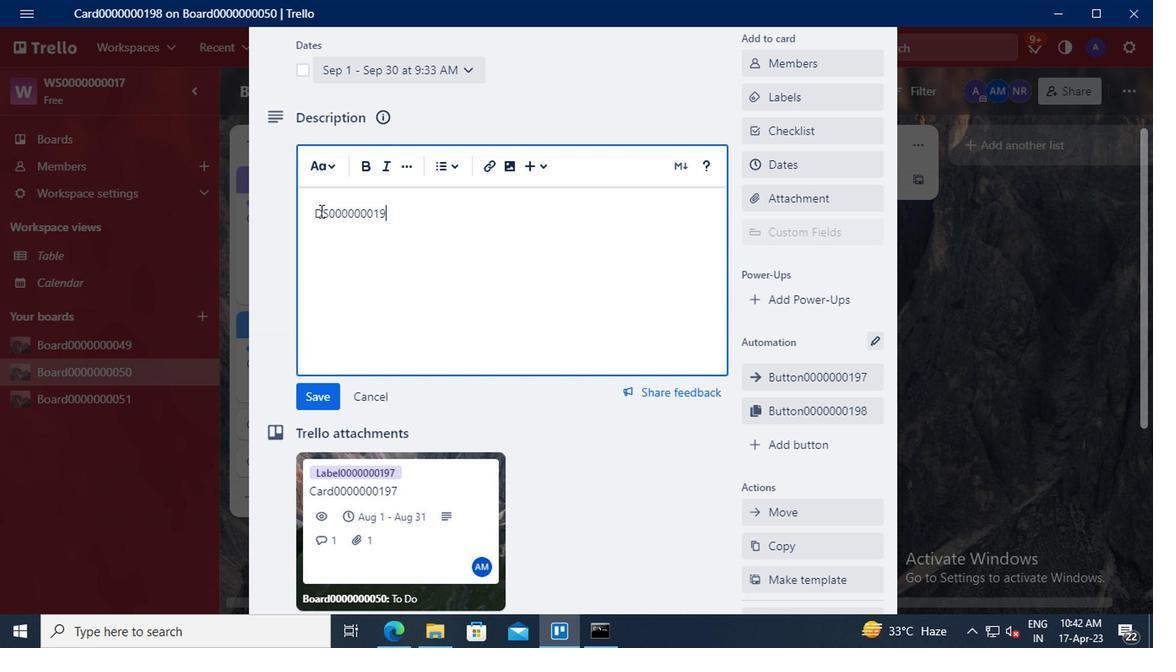 
Action: Mouse moved to (326, 394)
Screenshot: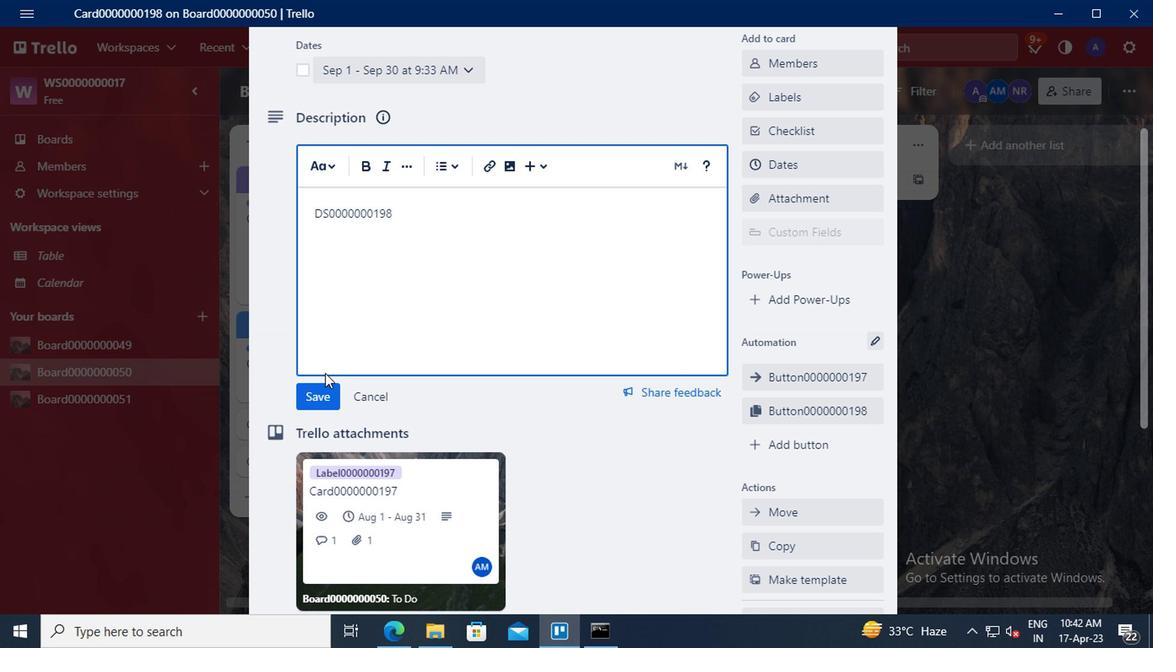 
Action: Mouse pressed left at (326, 394)
Screenshot: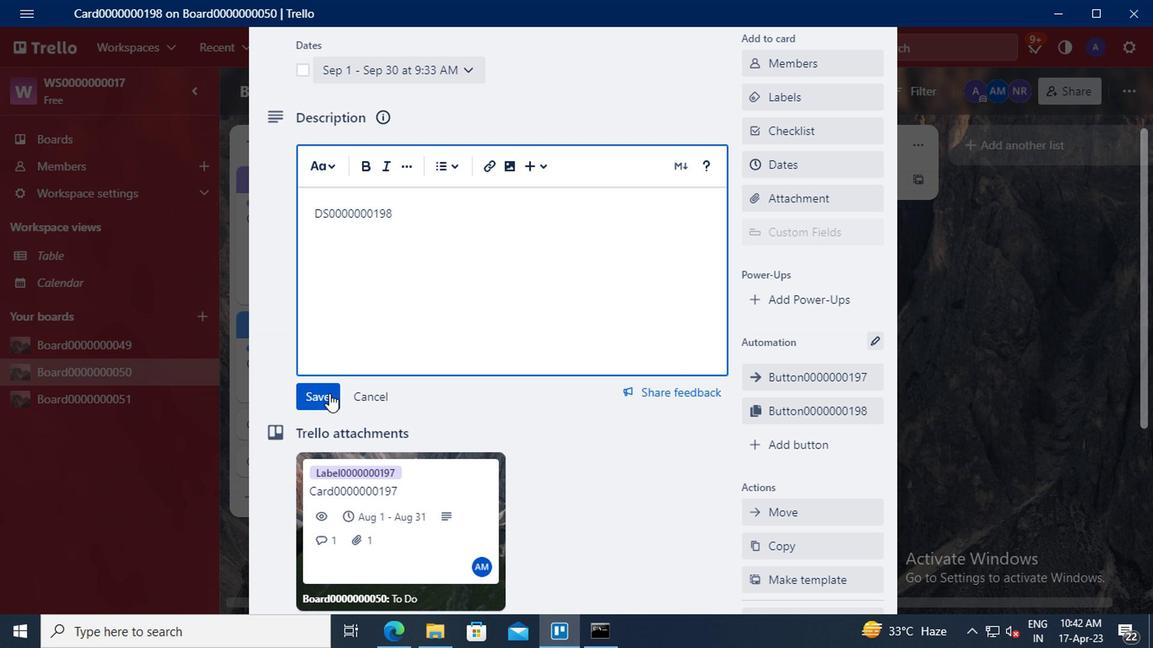 
Action: Mouse scrolled (326, 393) with delta (0, -1)
Screenshot: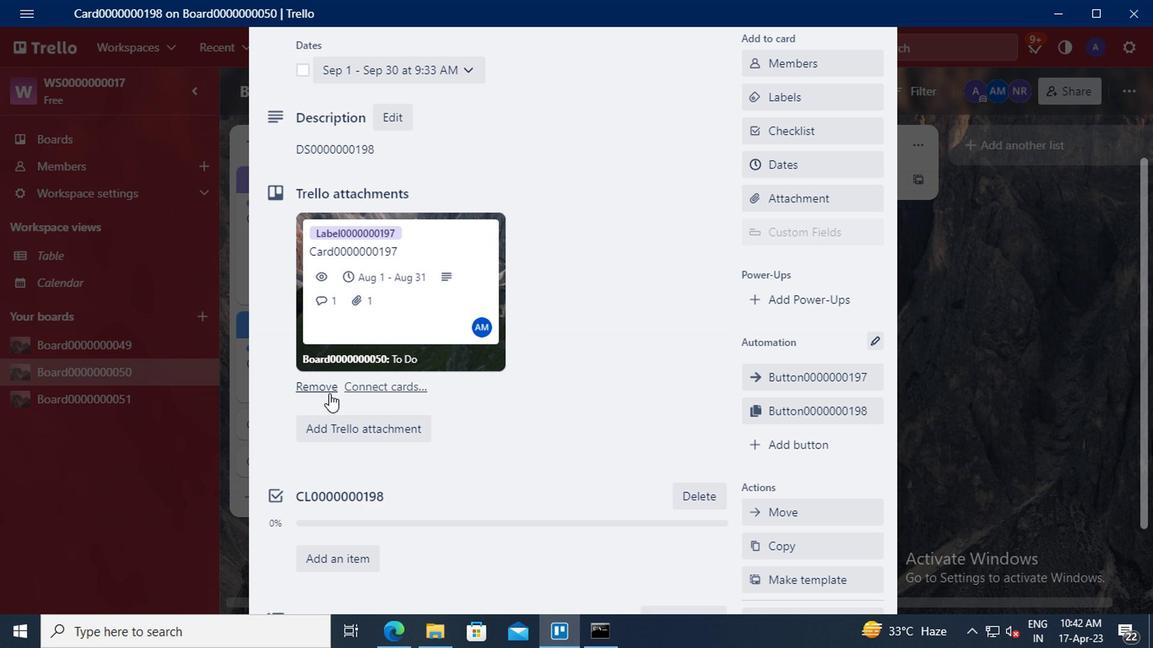 
Action: Mouse scrolled (326, 393) with delta (0, -1)
Screenshot: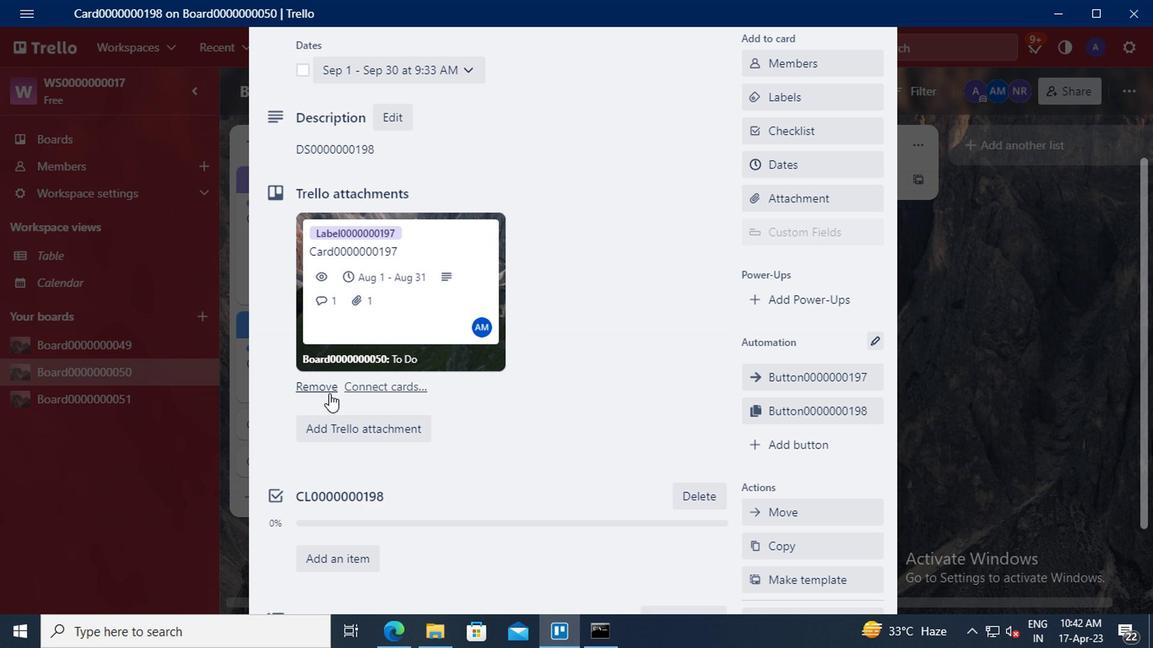 
Action: Mouse moved to (332, 509)
Screenshot: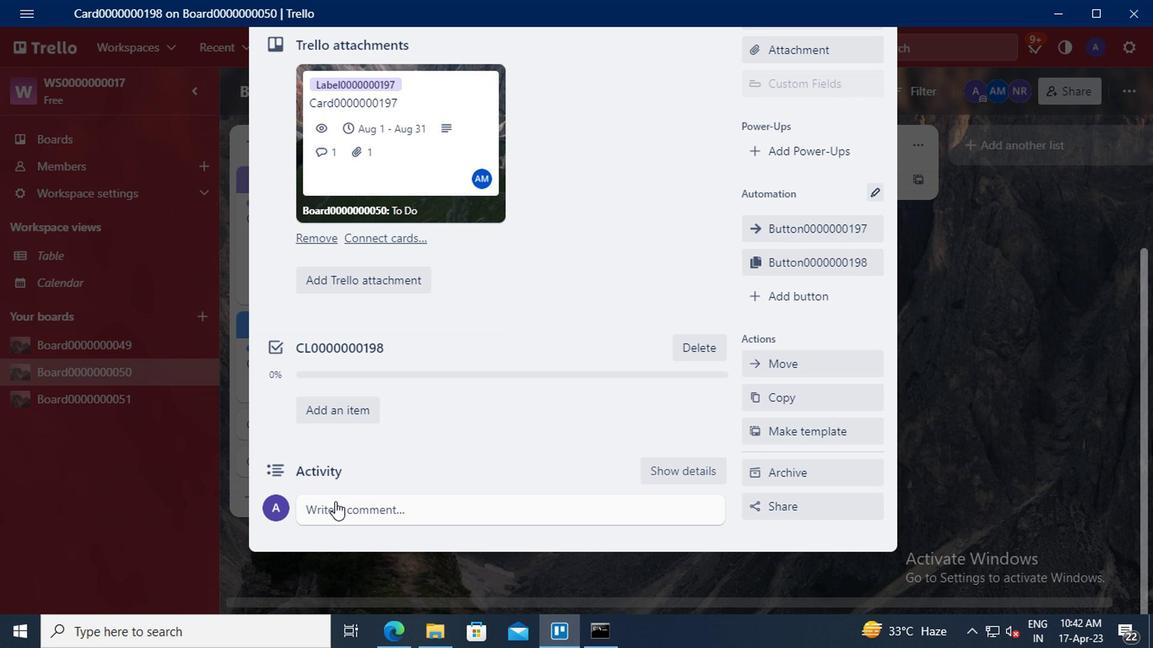 
Action: Mouse pressed left at (332, 509)
Screenshot: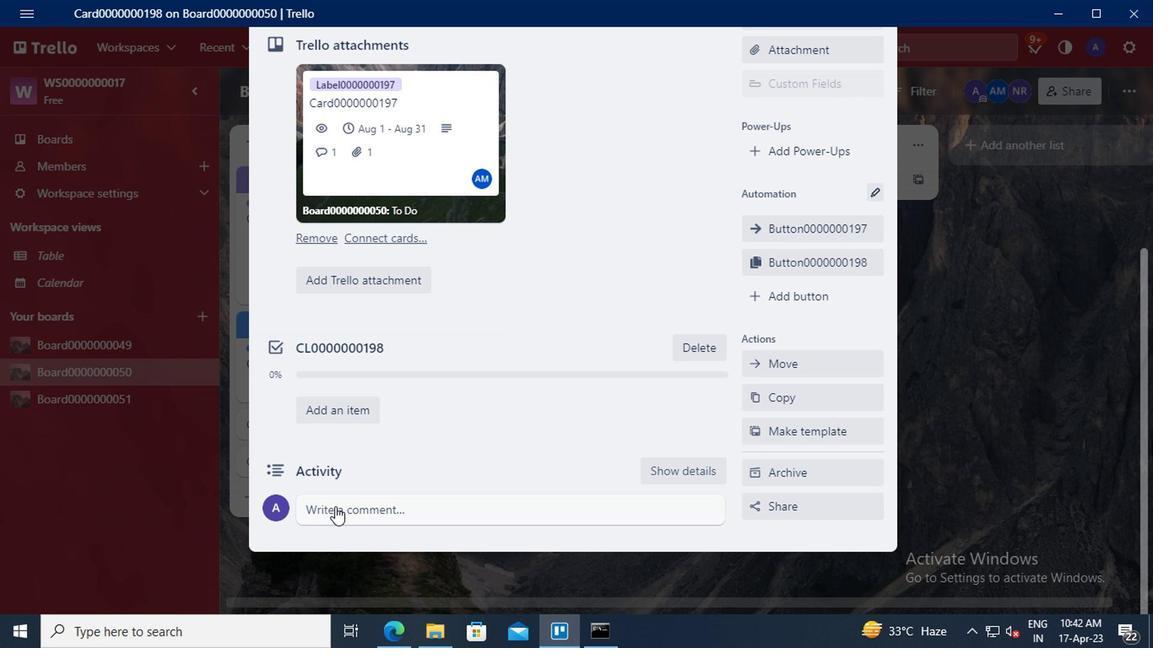 
Action: Key pressed <Key.shift><Key.shift><Key.shift><Key.shift>CM0000000198
Screenshot: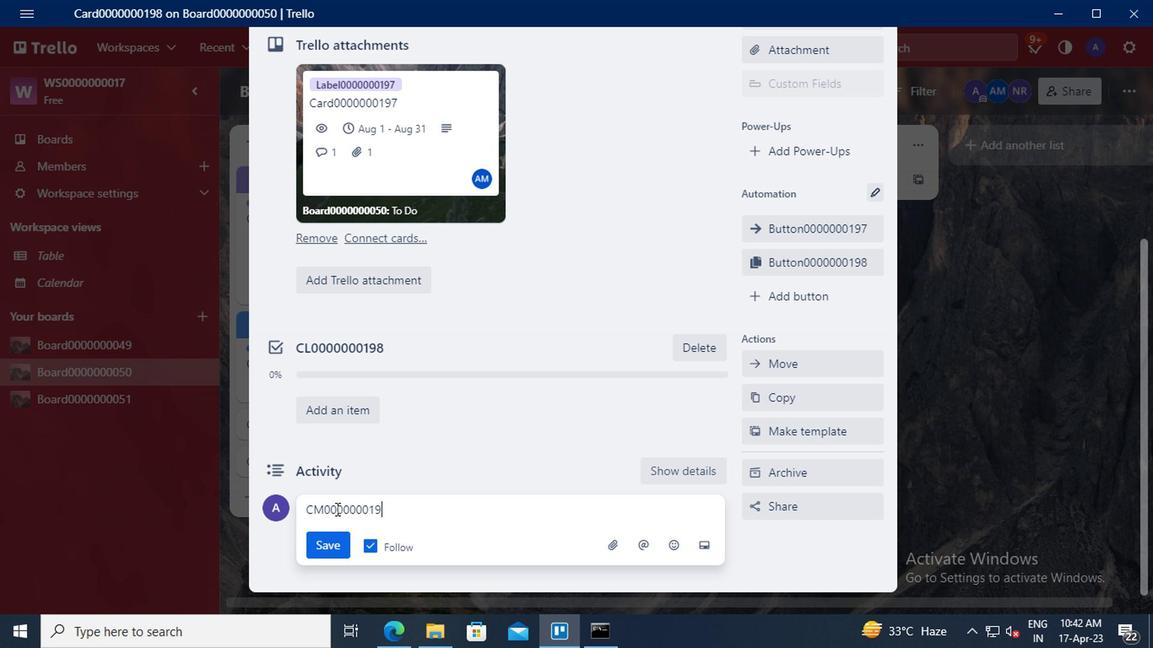 
Action: Mouse moved to (332, 546)
Screenshot: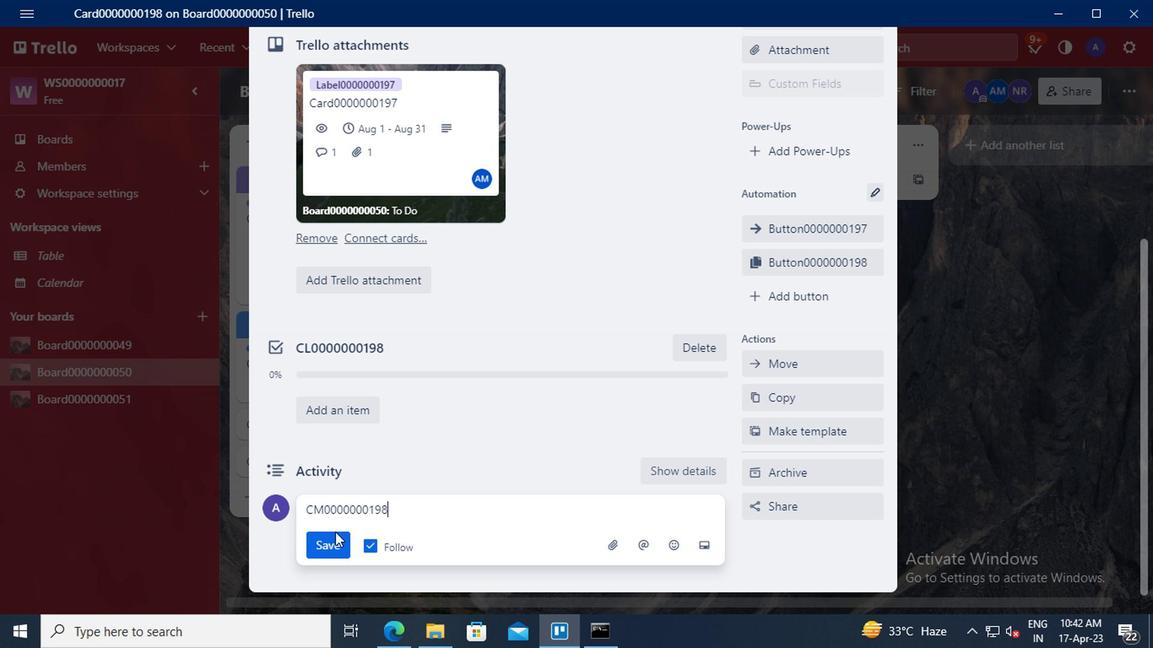 
Action: Mouse pressed left at (332, 546)
Screenshot: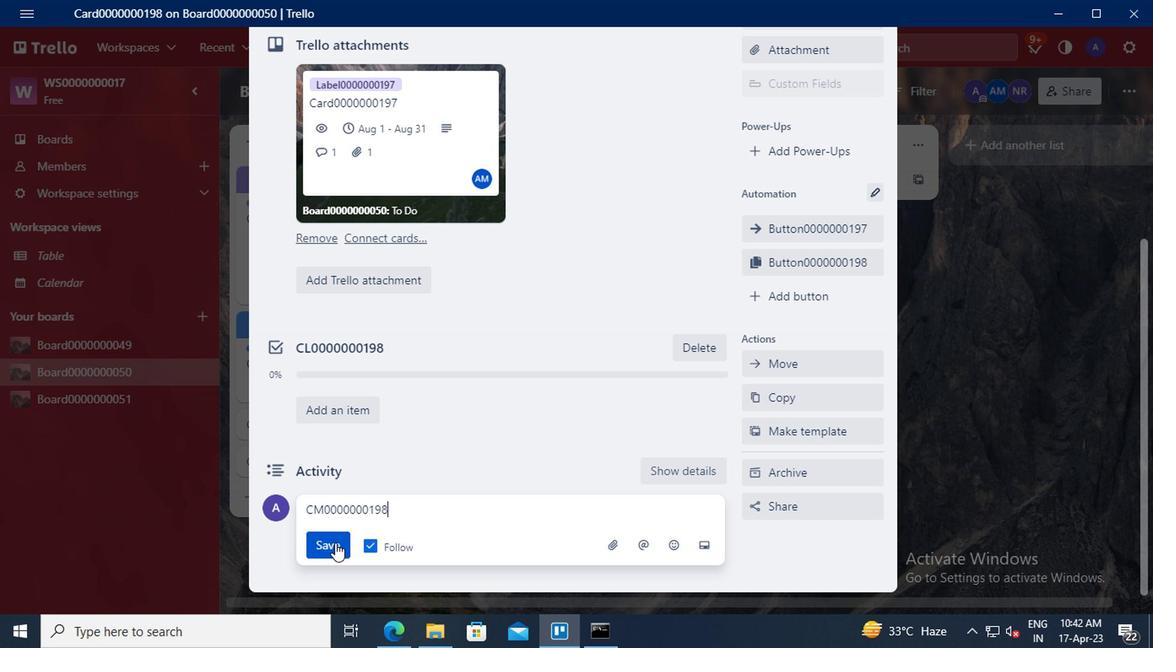 
